 Task: Create a due date automation trigger when advanced on, 2 working days after a card is due add dates due next week at 11:00 AM.
Action: Mouse moved to (883, 271)
Screenshot: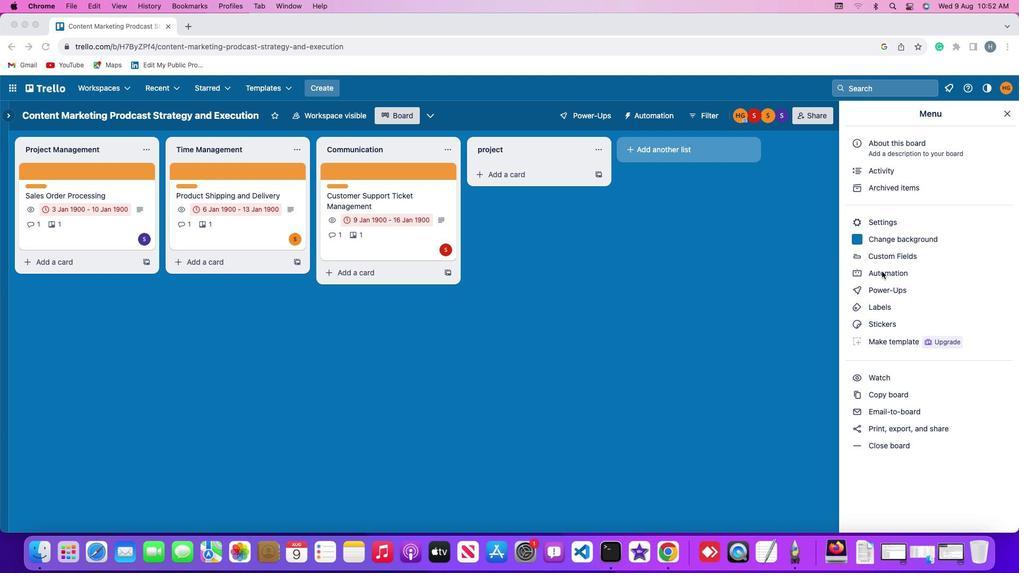 
Action: Mouse pressed left at (883, 271)
Screenshot: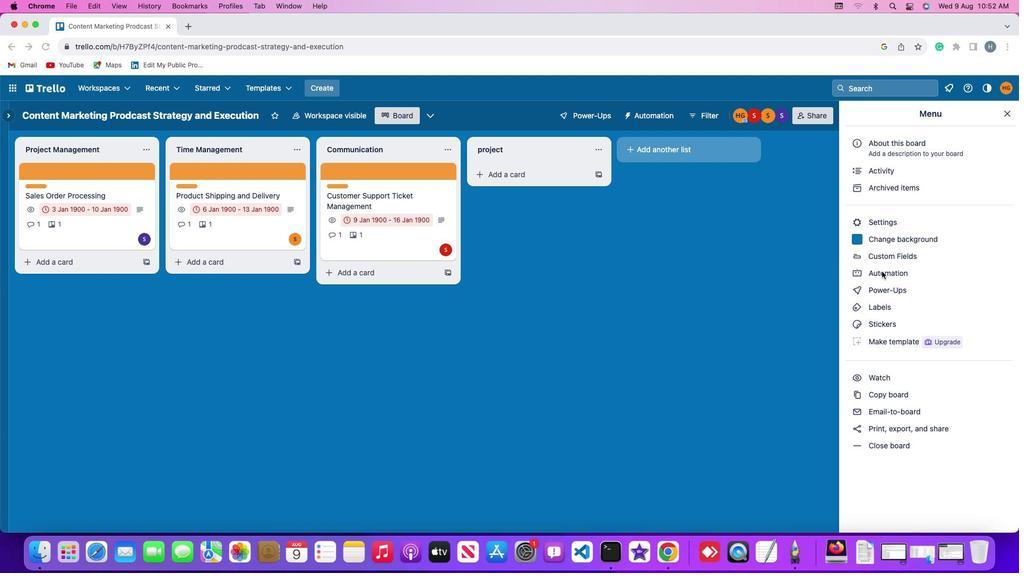 
Action: Mouse pressed left at (883, 271)
Screenshot: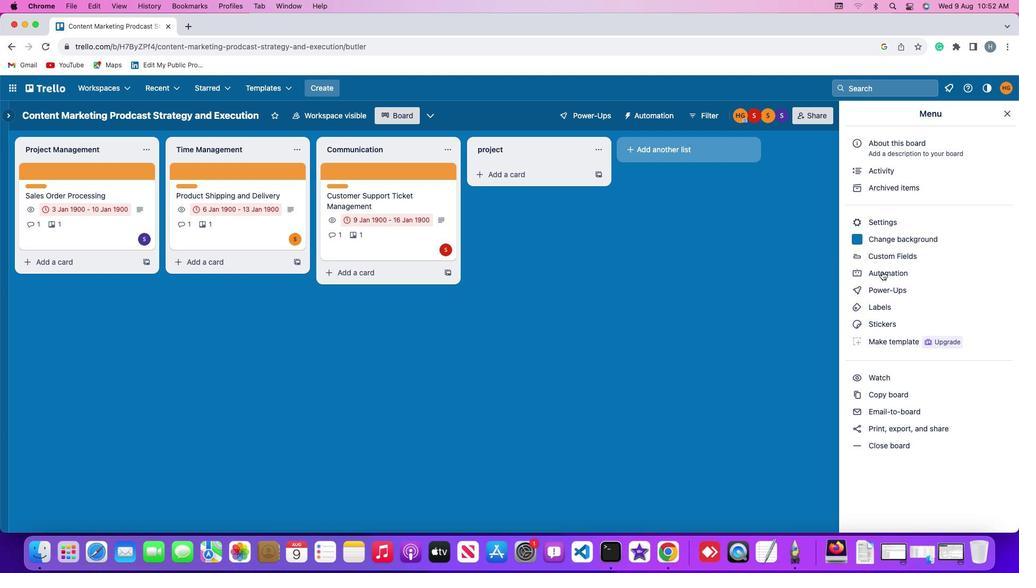 
Action: Mouse moved to (62, 256)
Screenshot: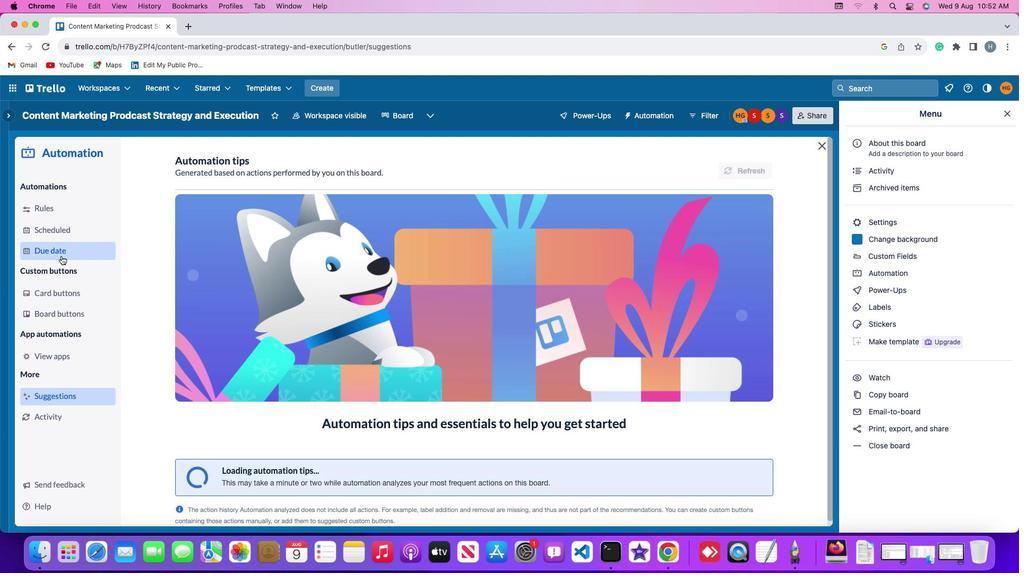 
Action: Mouse pressed left at (62, 256)
Screenshot: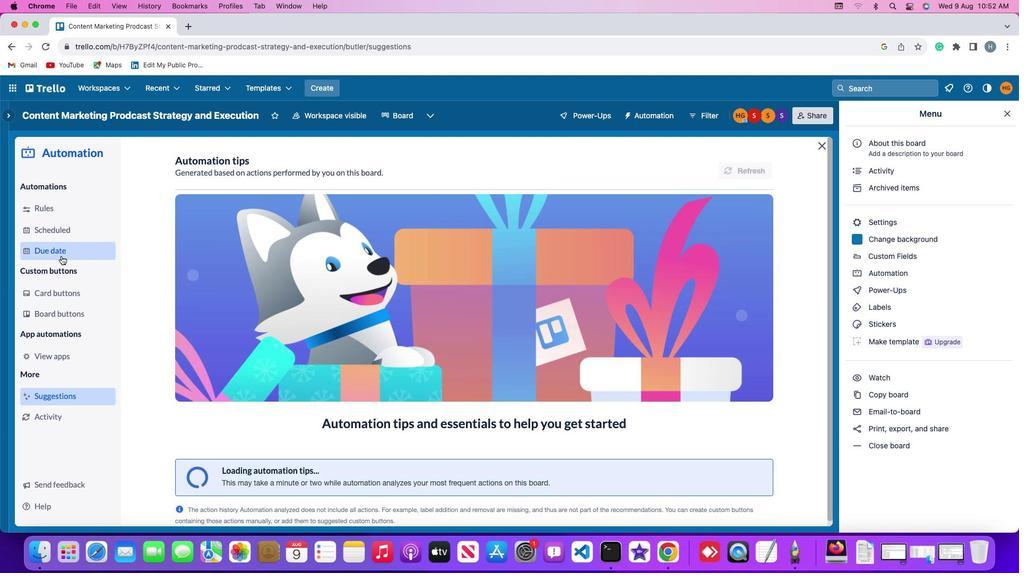 
Action: Mouse moved to (722, 166)
Screenshot: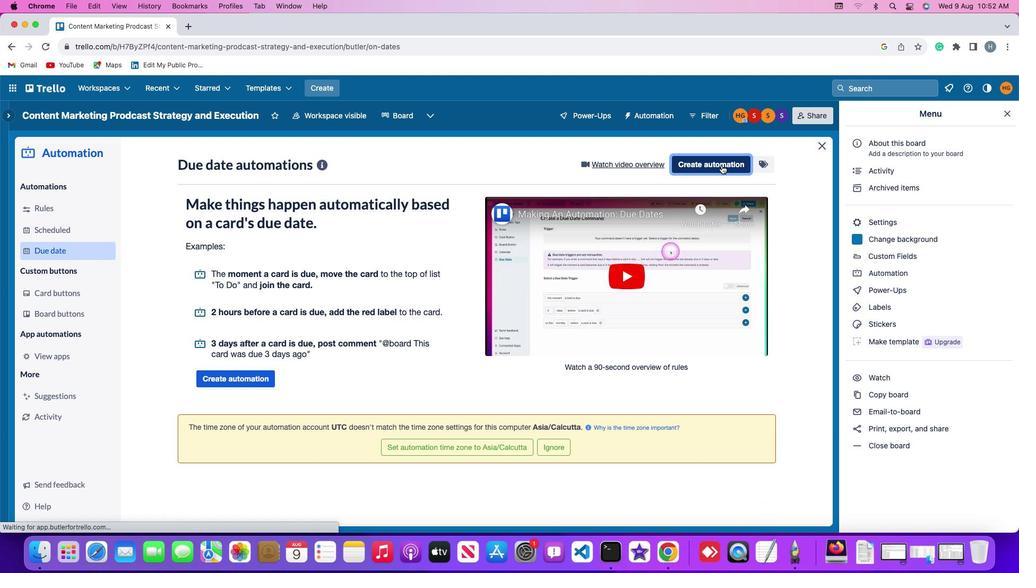 
Action: Mouse pressed left at (722, 166)
Screenshot: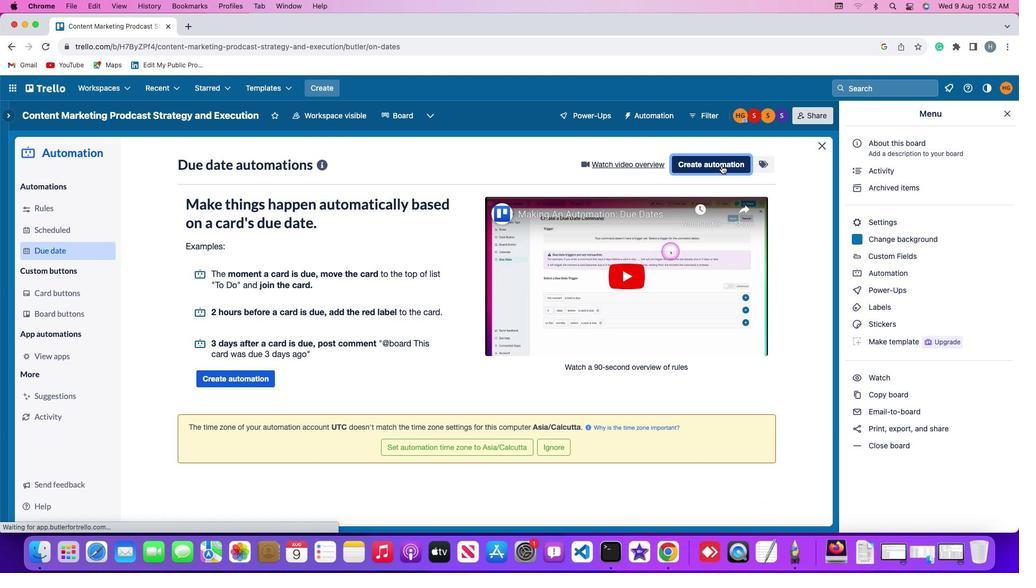 
Action: Mouse moved to (311, 266)
Screenshot: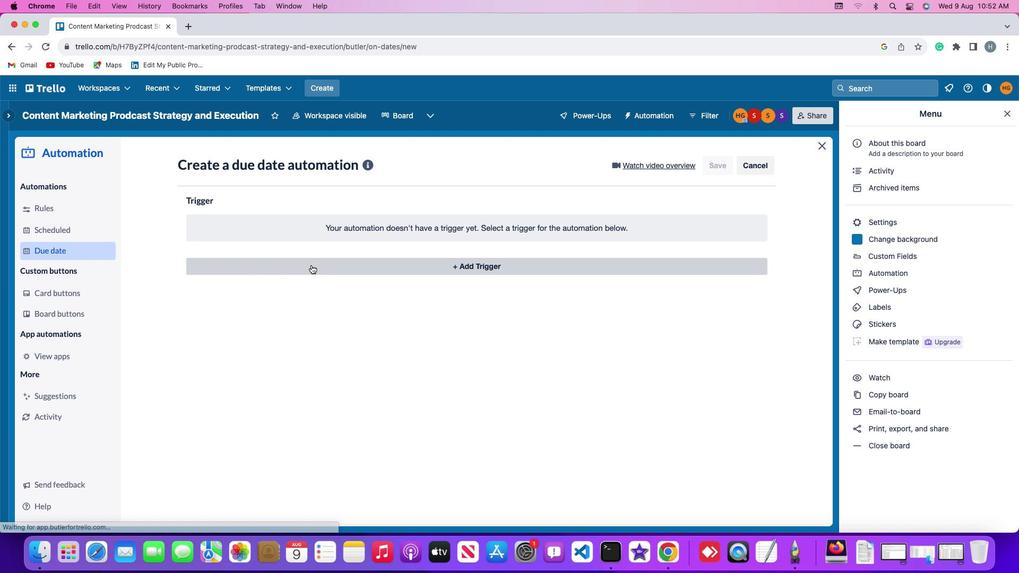 
Action: Mouse pressed left at (311, 266)
Screenshot: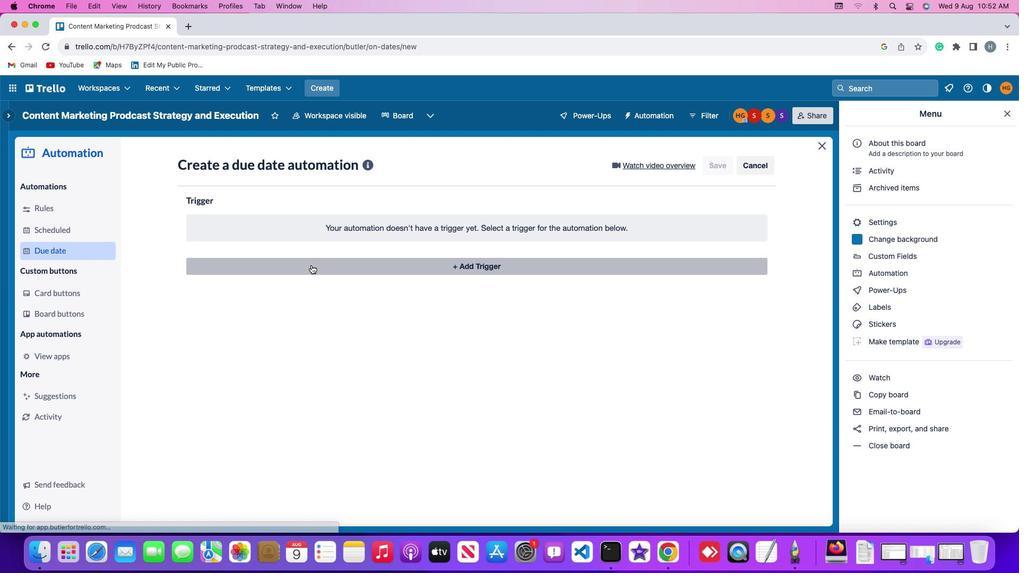 
Action: Mouse moved to (206, 431)
Screenshot: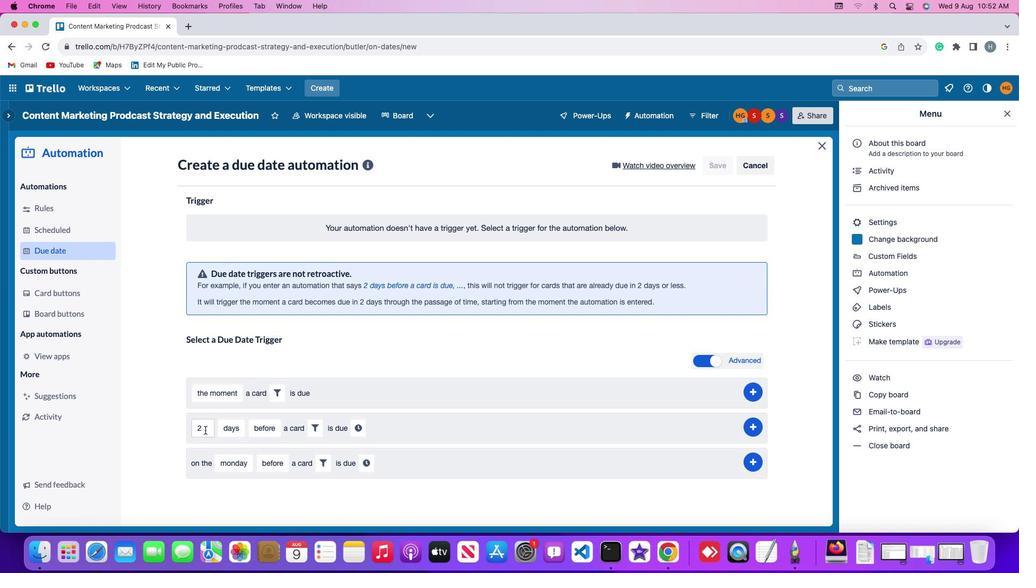
Action: Mouse pressed left at (206, 431)
Screenshot: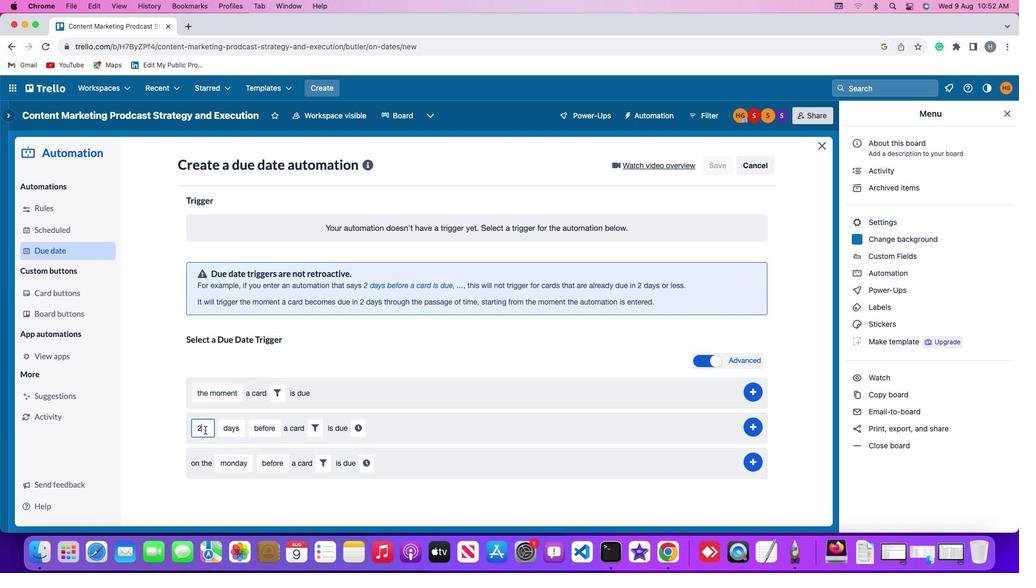 
Action: Mouse moved to (205, 429)
Screenshot: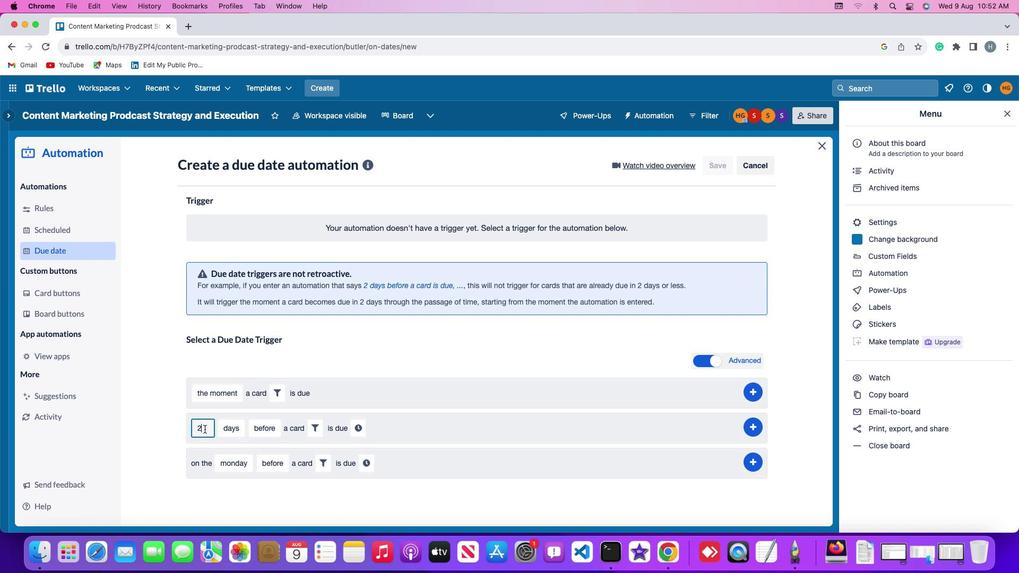 
Action: Key pressed Key.backspace'2'
Screenshot: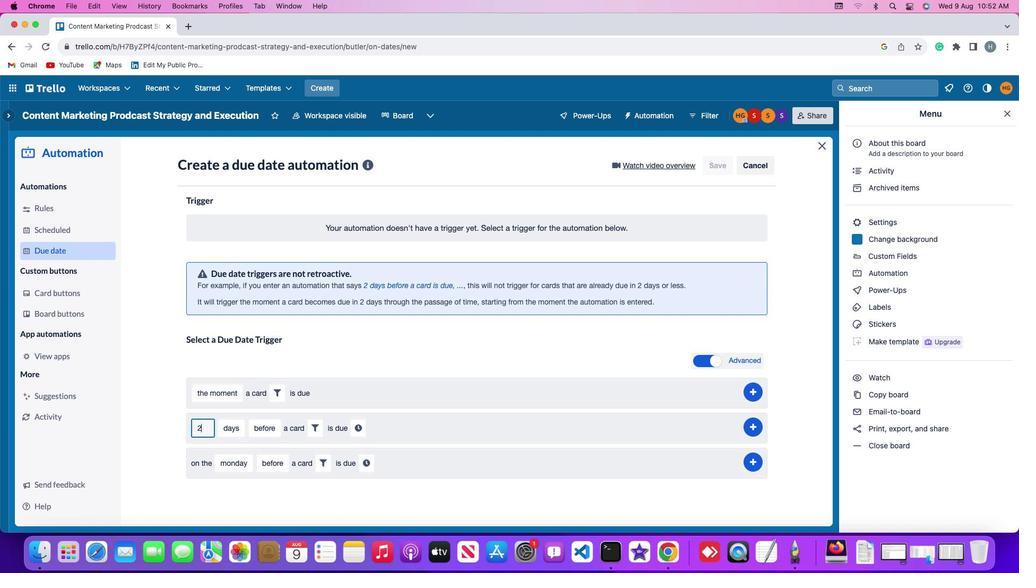 
Action: Mouse moved to (226, 431)
Screenshot: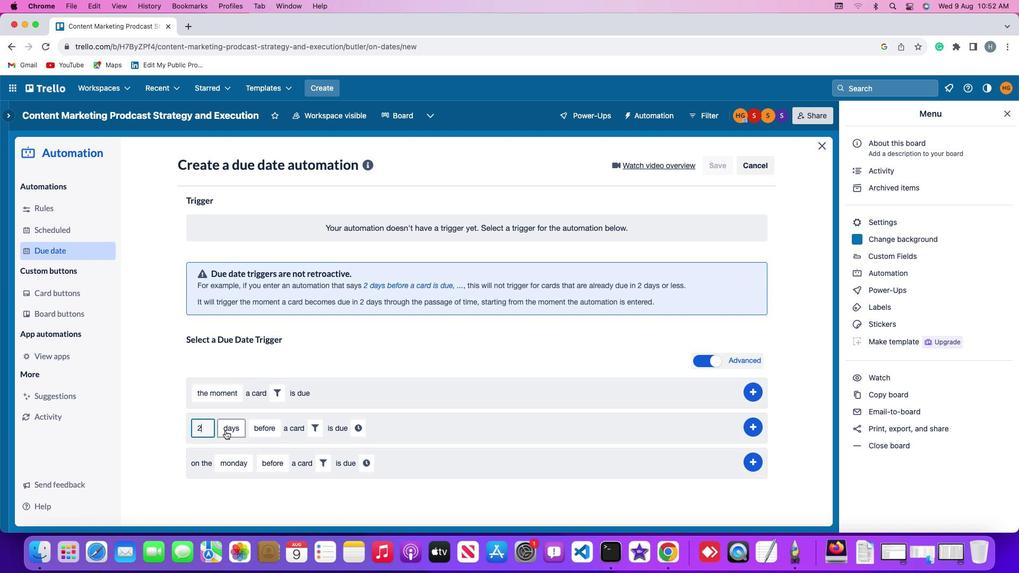 
Action: Mouse pressed left at (226, 431)
Screenshot: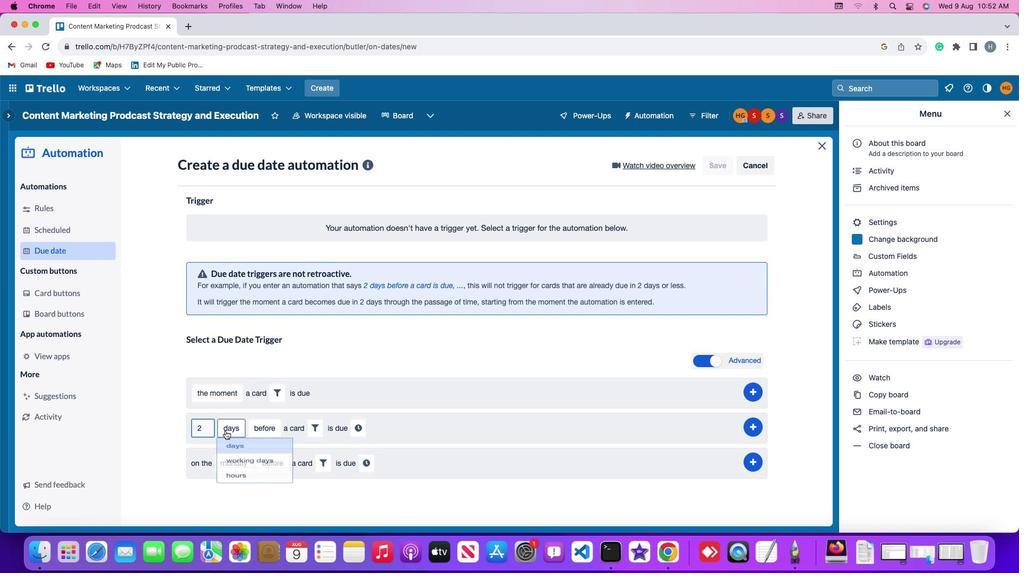 
Action: Mouse moved to (232, 470)
Screenshot: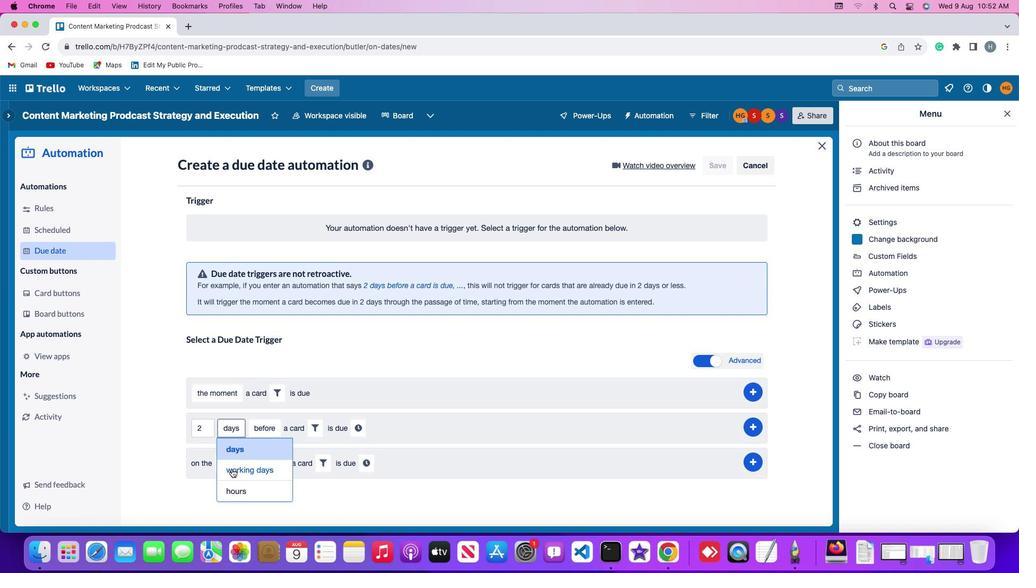 
Action: Mouse pressed left at (232, 470)
Screenshot: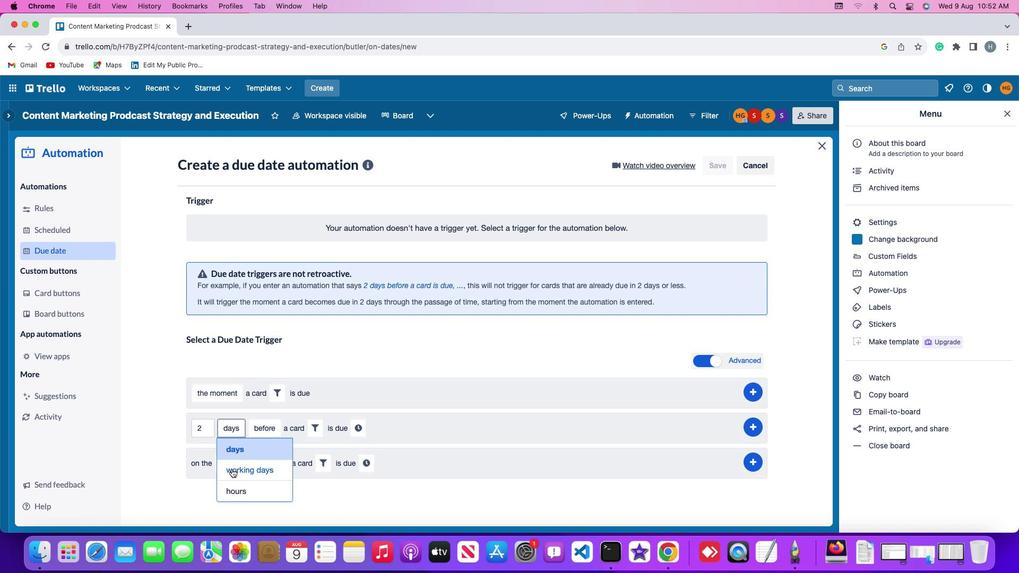 
Action: Mouse moved to (293, 433)
Screenshot: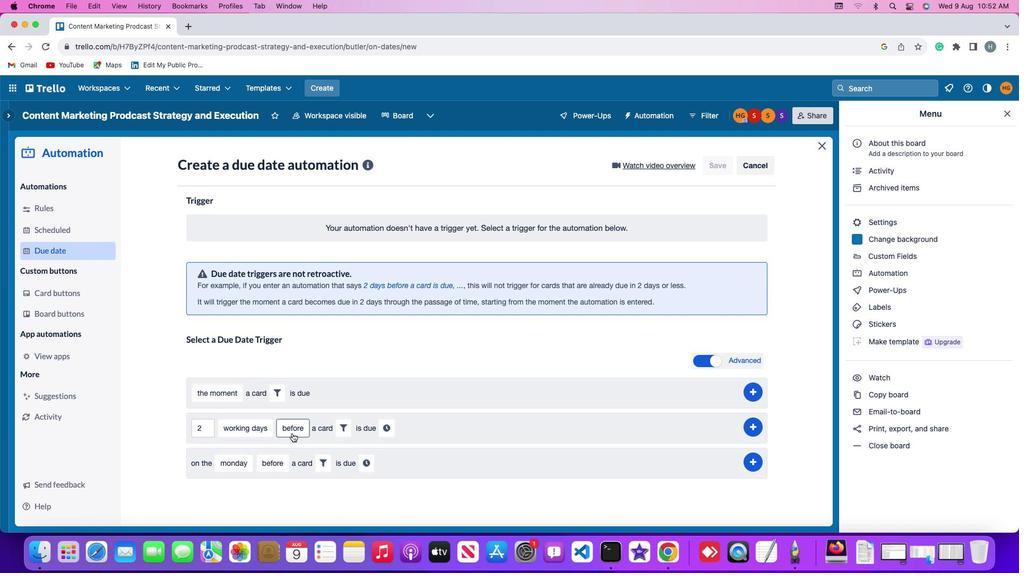
Action: Mouse pressed left at (293, 433)
Screenshot: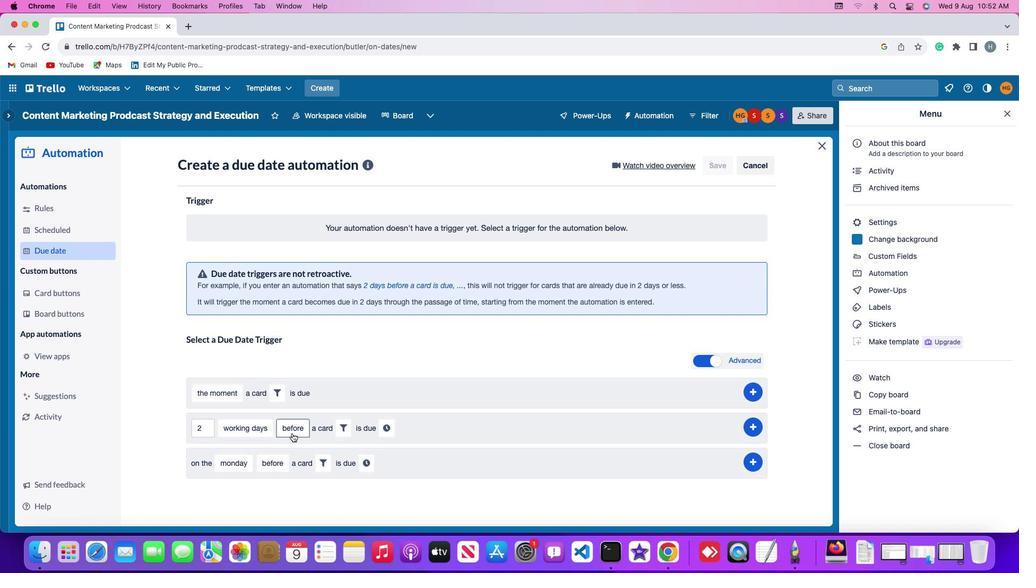
Action: Mouse moved to (296, 471)
Screenshot: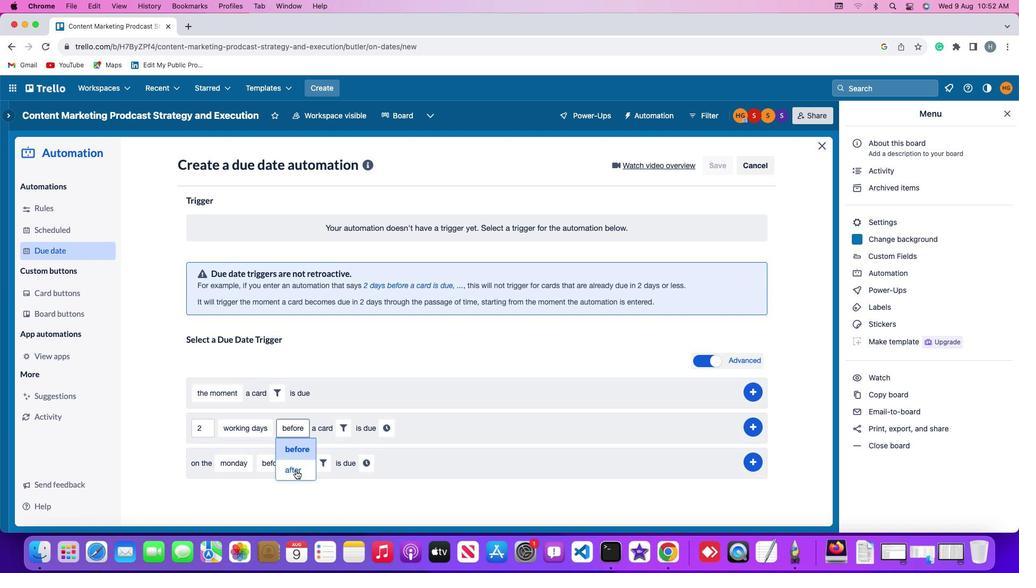 
Action: Mouse pressed left at (296, 471)
Screenshot: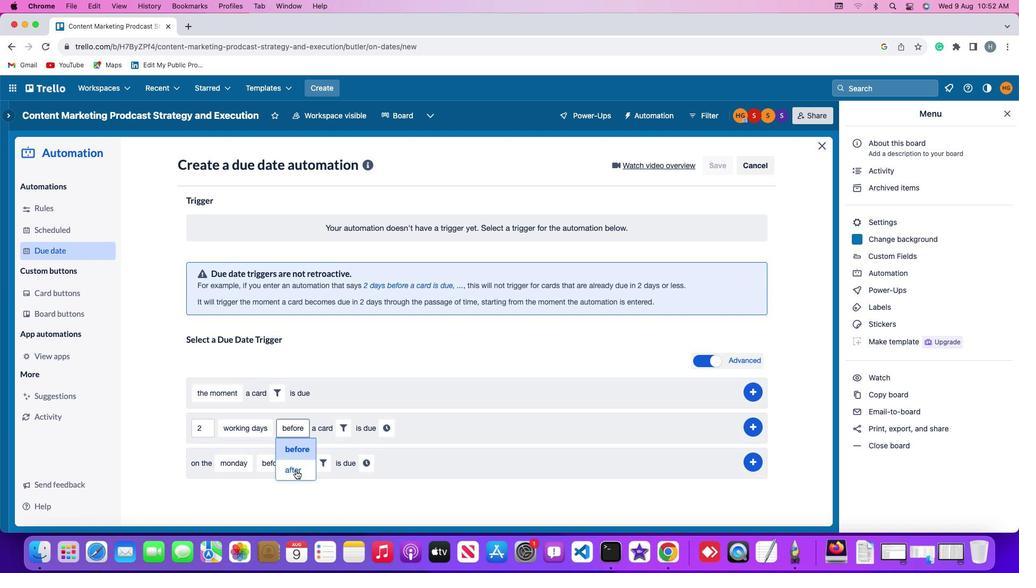 
Action: Mouse moved to (337, 435)
Screenshot: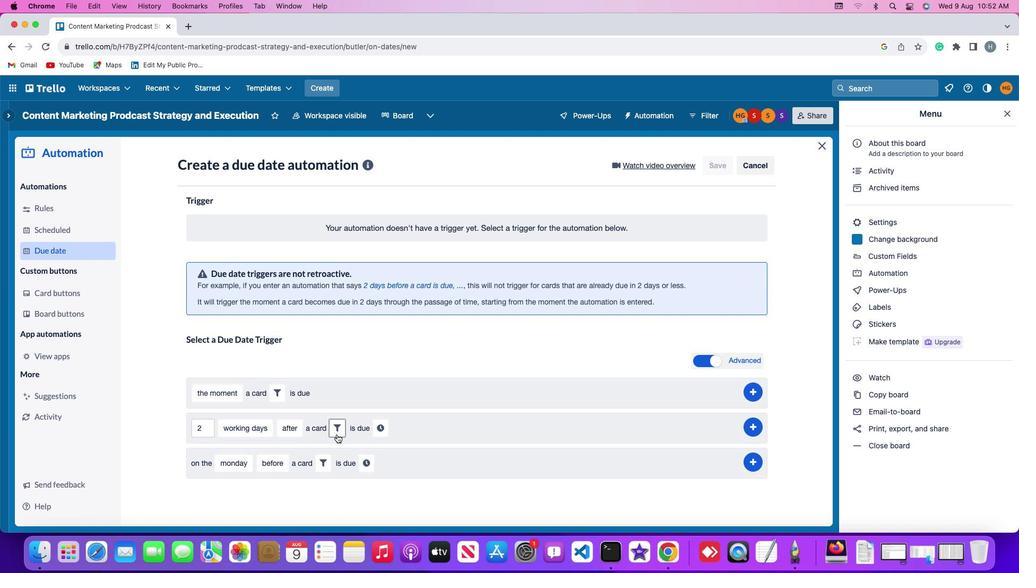 
Action: Mouse pressed left at (337, 435)
Screenshot: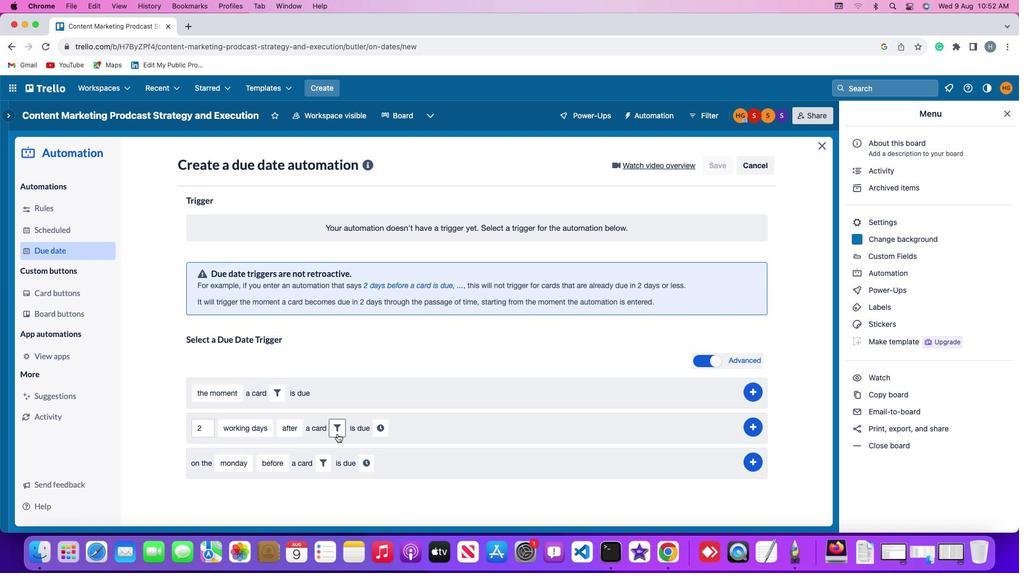 
Action: Mouse moved to (390, 462)
Screenshot: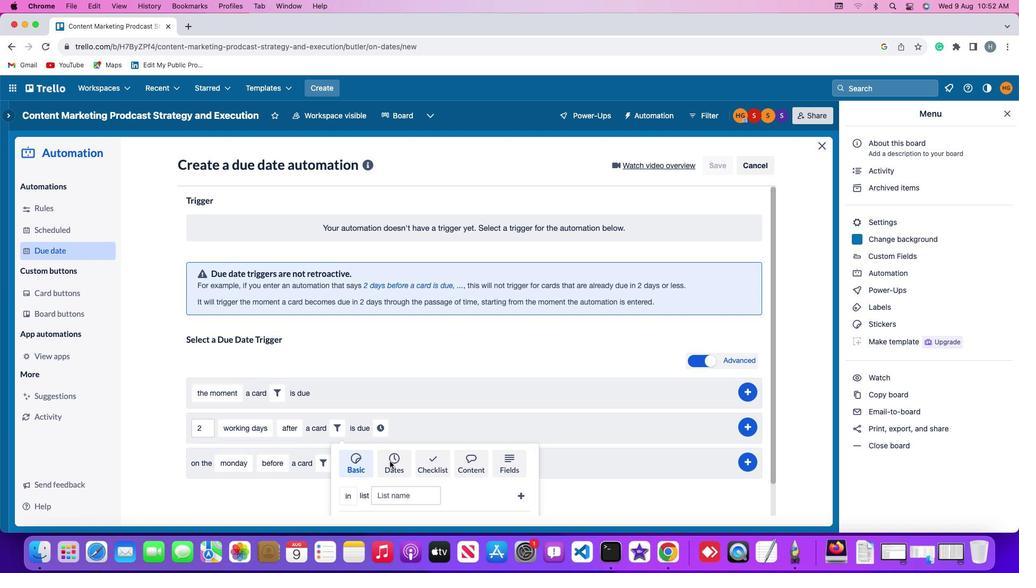 
Action: Mouse pressed left at (390, 462)
Screenshot: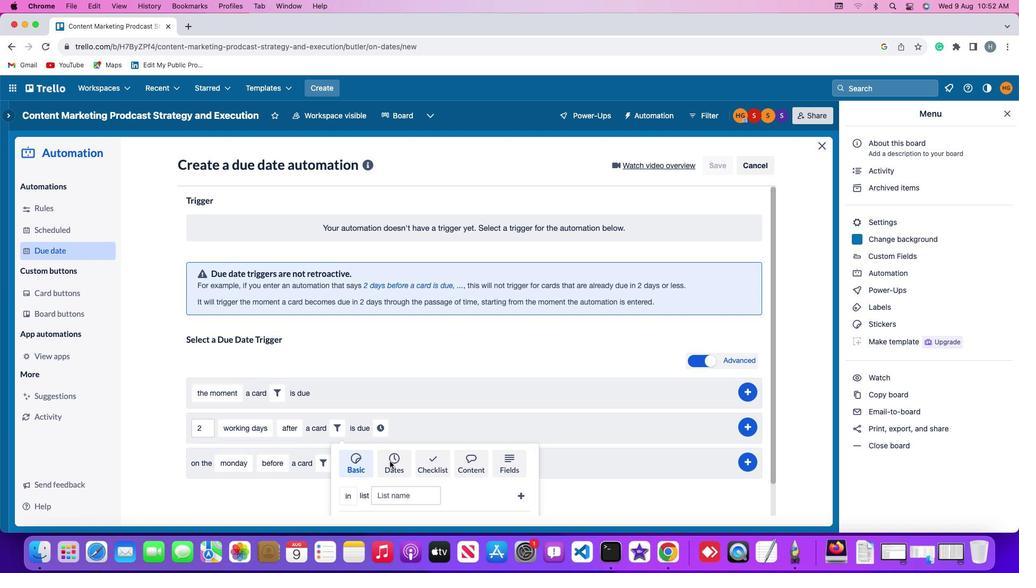 
Action: Mouse moved to (306, 491)
Screenshot: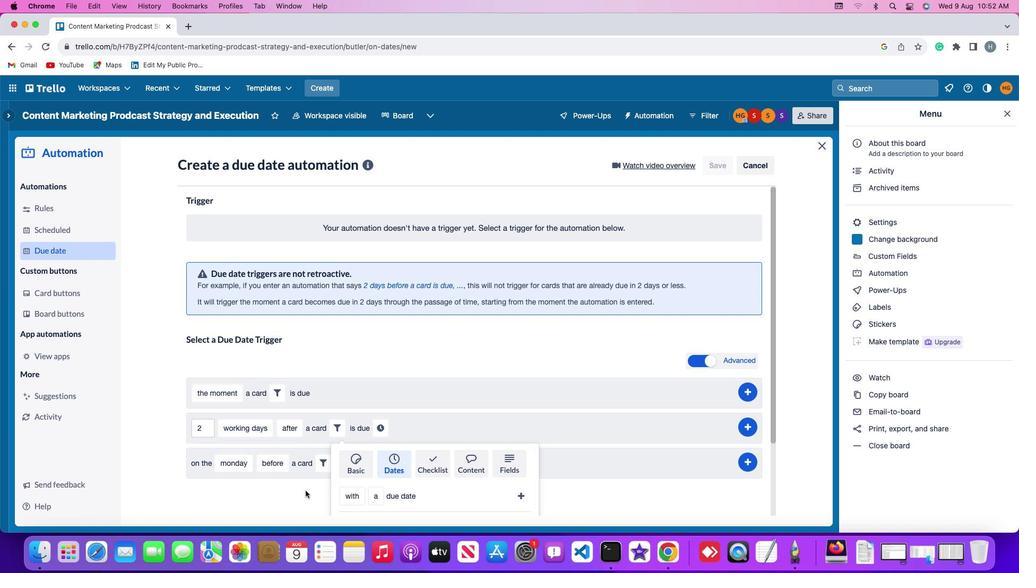 
Action: Mouse scrolled (306, 491) with delta (0, 0)
Screenshot: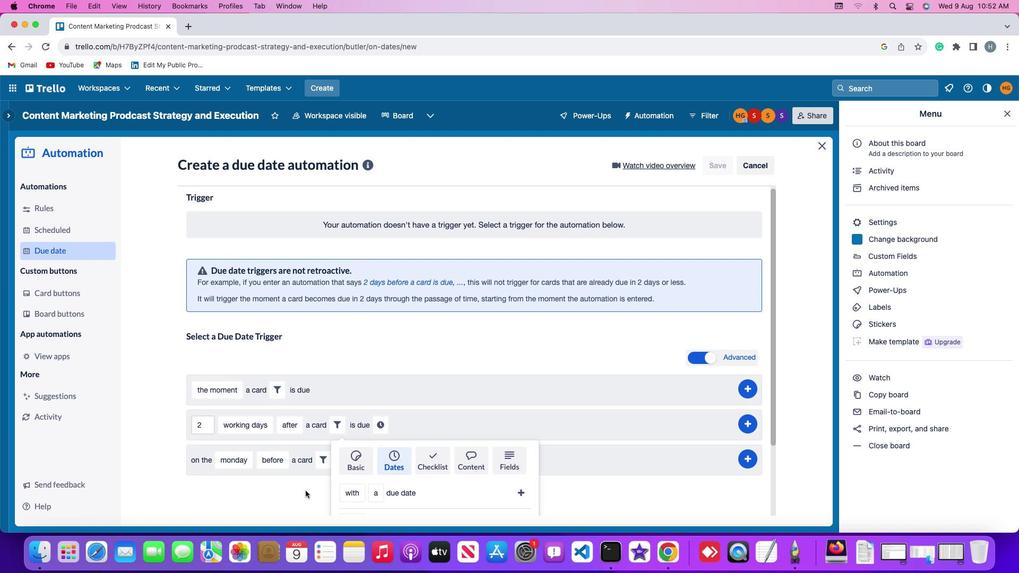 
Action: Mouse scrolled (306, 491) with delta (0, 0)
Screenshot: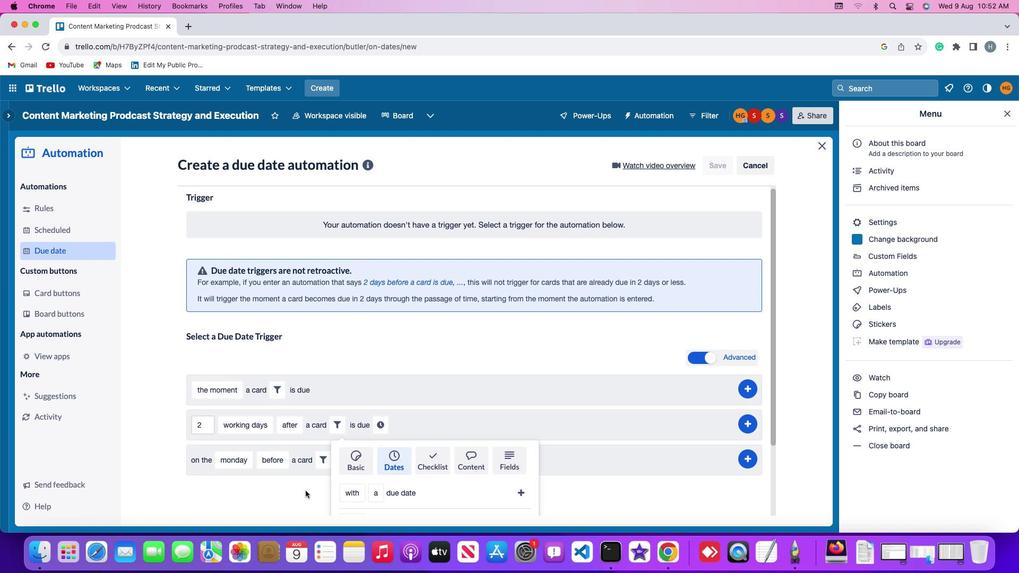 
Action: Mouse scrolled (306, 491) with delta (0, 0)
Screenshot: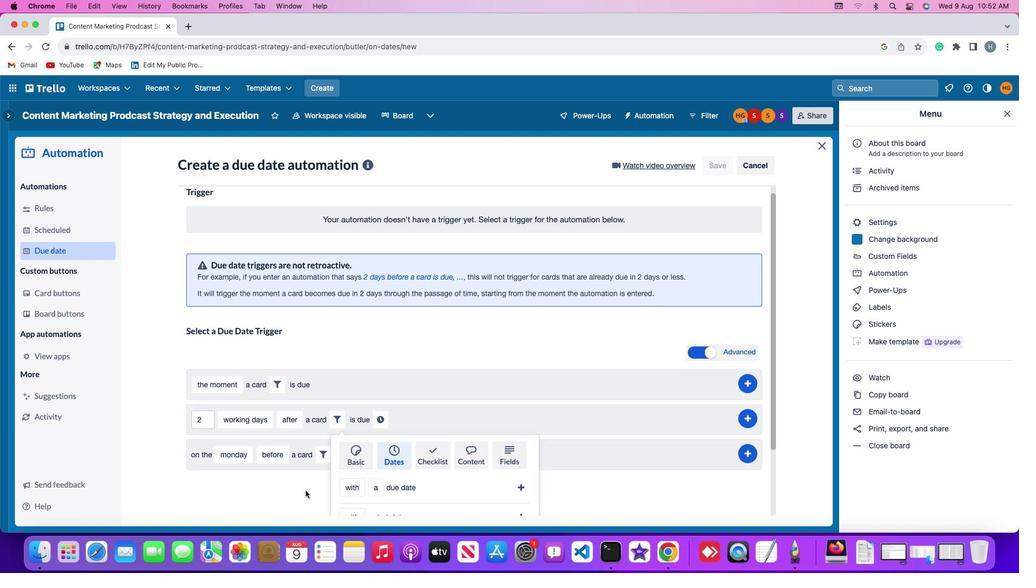 
Action: Mouse scrolled (306, 491) with delta (0, -1)
Screenshot: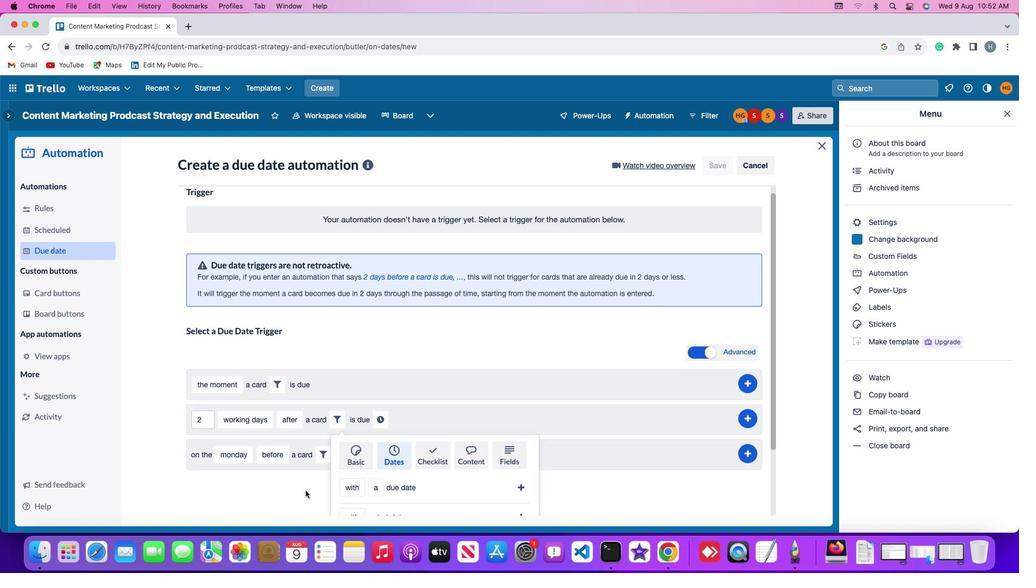 
Action: Mouse scrolled (306, 491) with delta (0, -2)
Screenshot: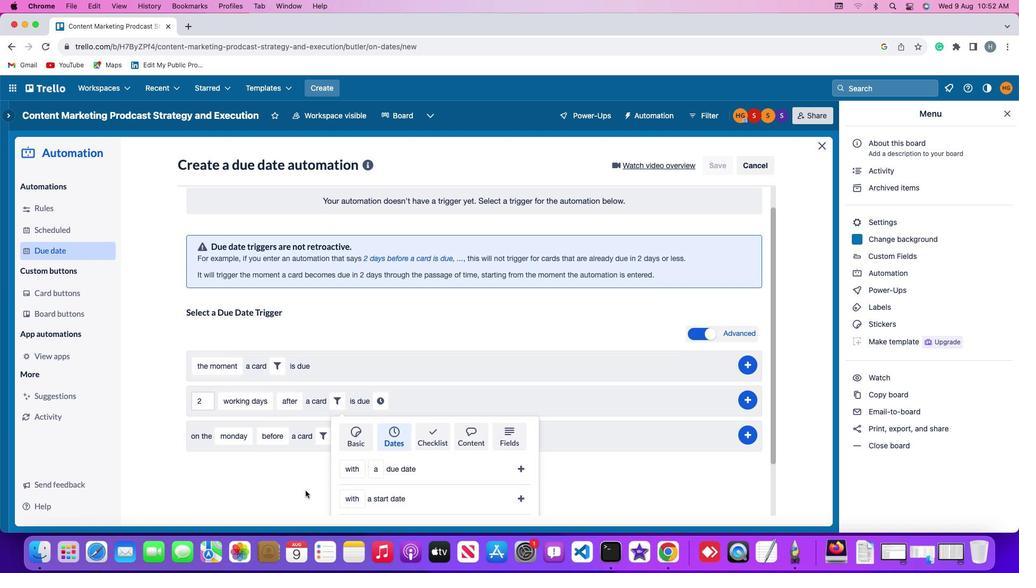 
Action: Mouse moved to (305, 491)
Screenshot: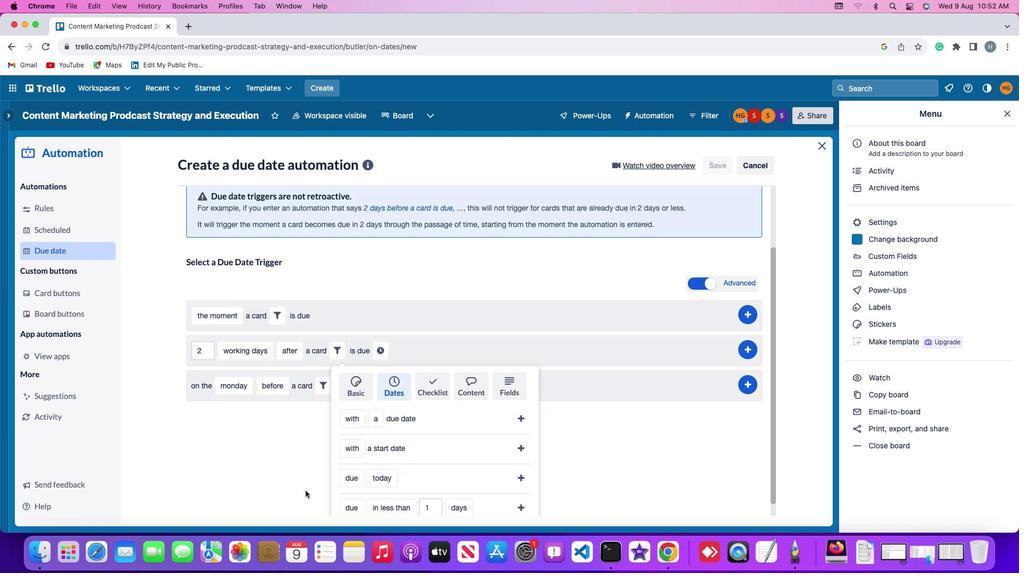 
Action: Mouse scrolled (305, 491) with delta (0, 0)
Screenshot: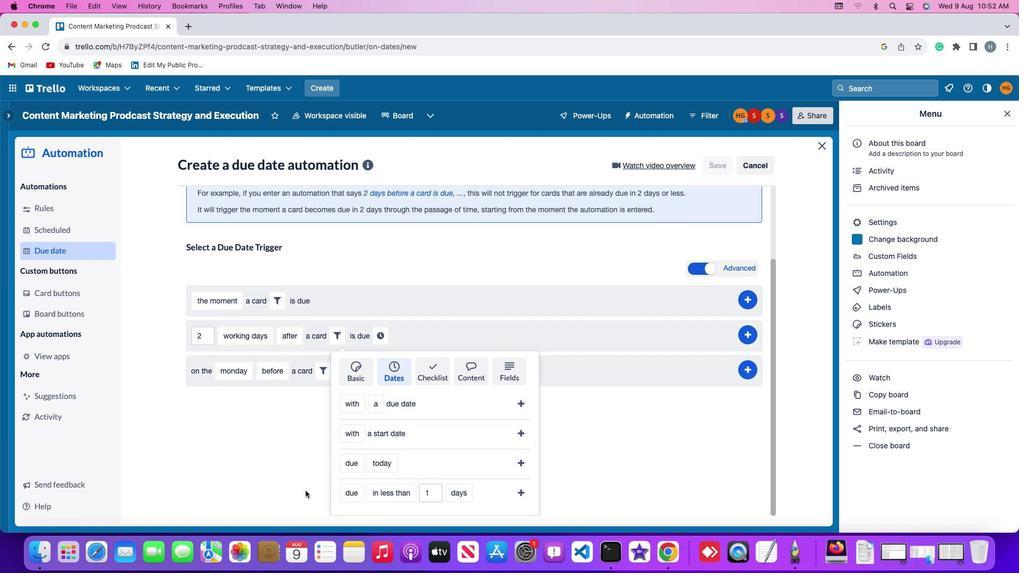 
Action: Mouse scrolled (305, 491) with delta (0, 0)
Screenshot: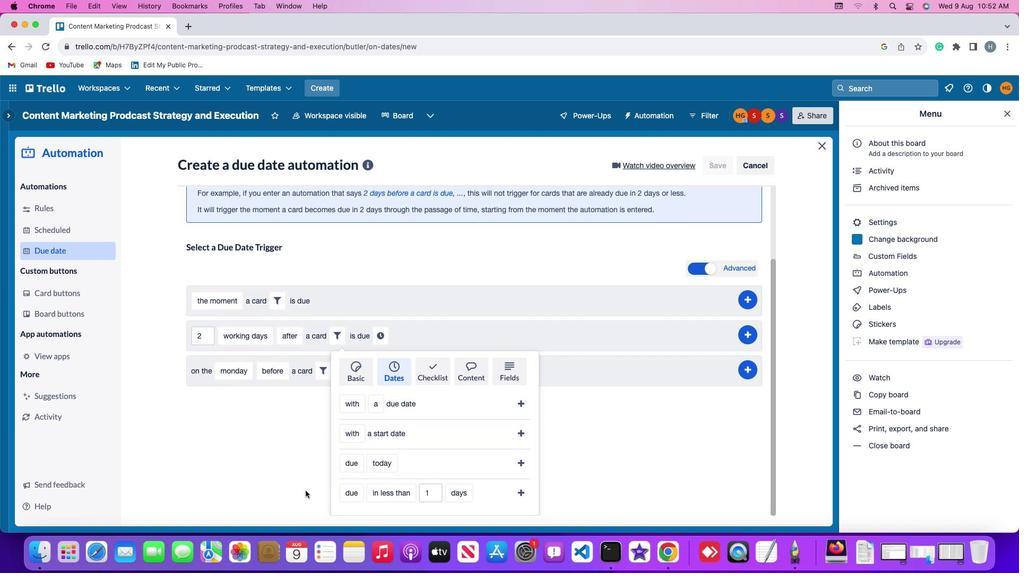 
Action: Mouse scrolled (305, 491) with delta (0, 0)
Screenshot: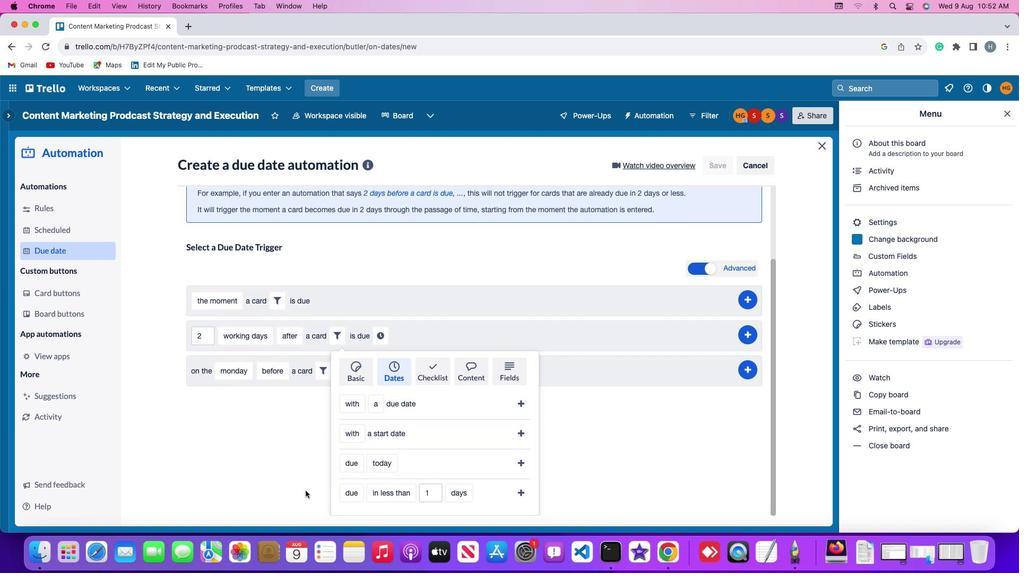 
Action: Mouse moved to (346, 466)
Screenshot: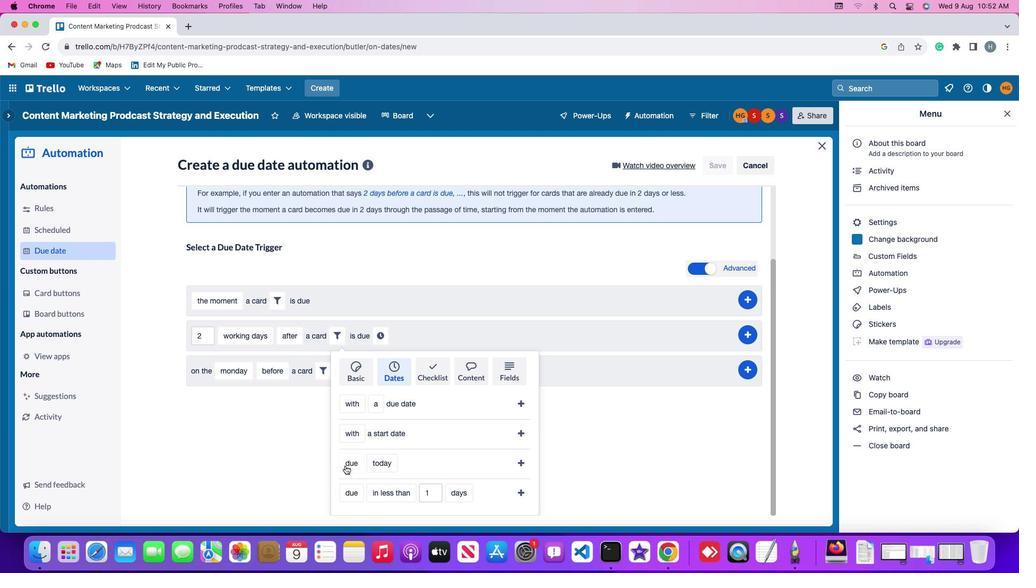 
Action: Mouse pressed left at (346, 466)
Screenshot: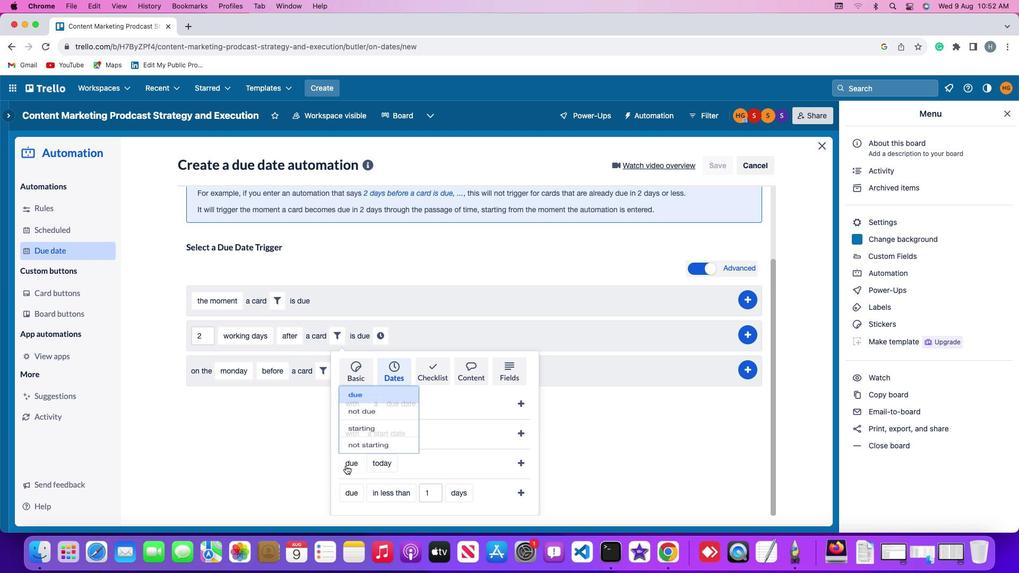 
Action: Mouse moved to (384, 381)
Screenshot: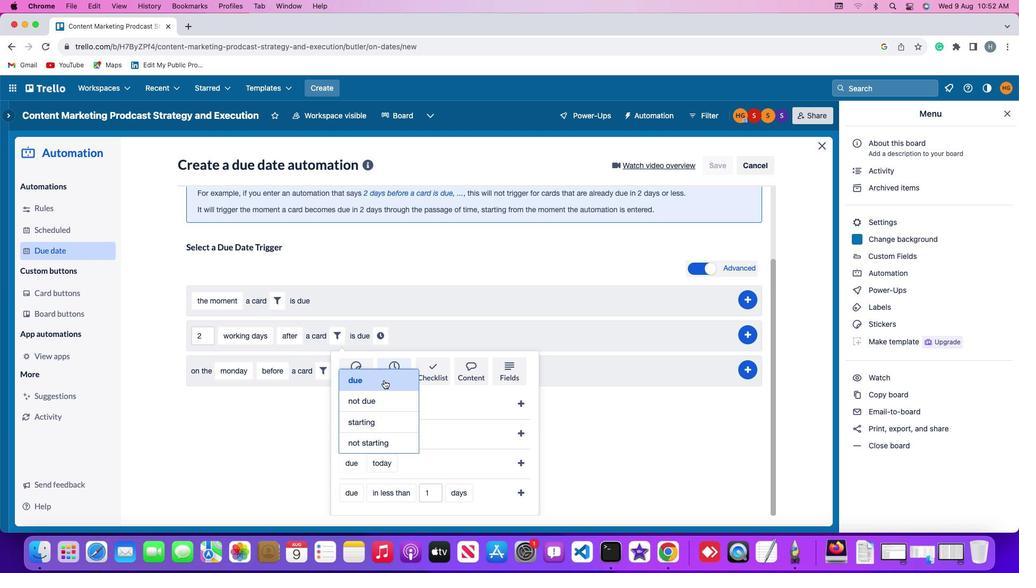 
Action: Mouse pressed left at (384, 381)
Screenshot: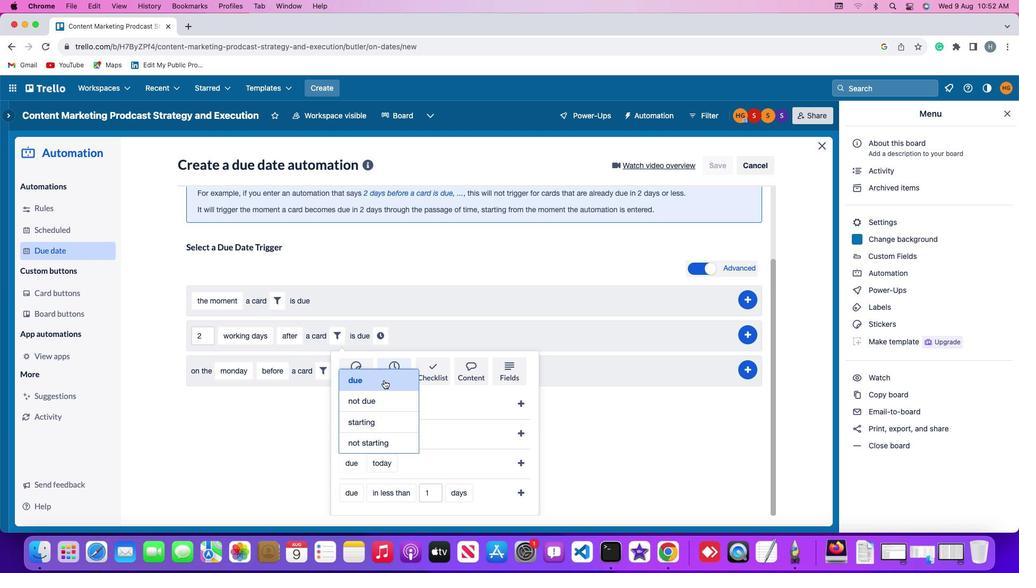 
Action: Mouse moved to (388, 467)
Screenshot: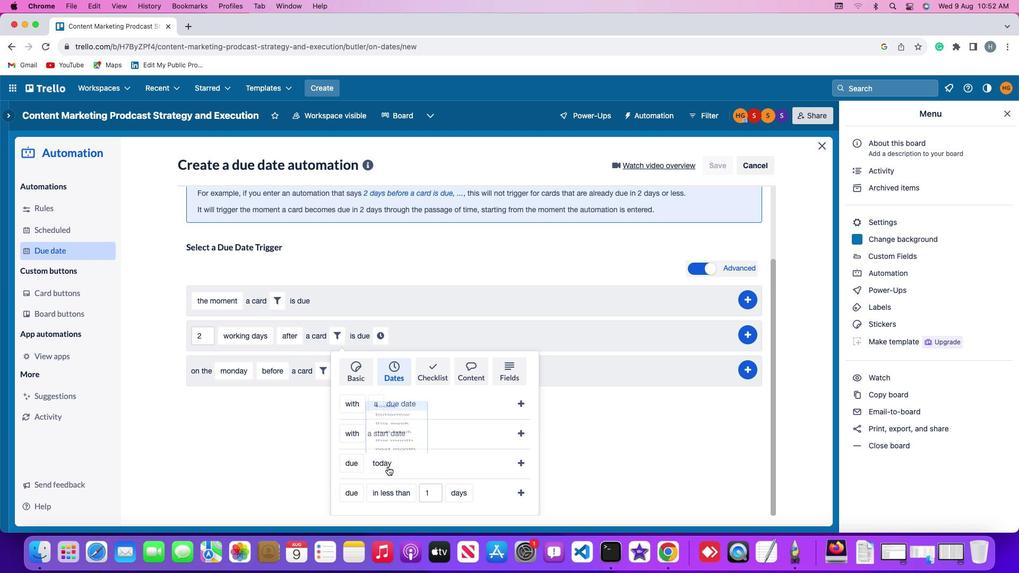 
Action: Mouse pressed left at (388, 467)
Screenshot: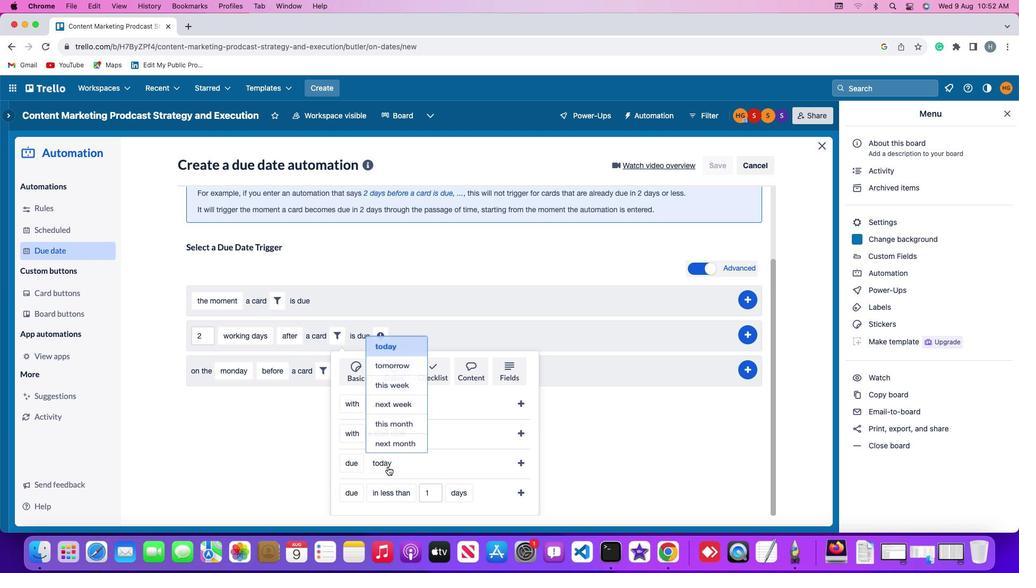 
Action: Mouse moved to (401, 402)
Screenshot: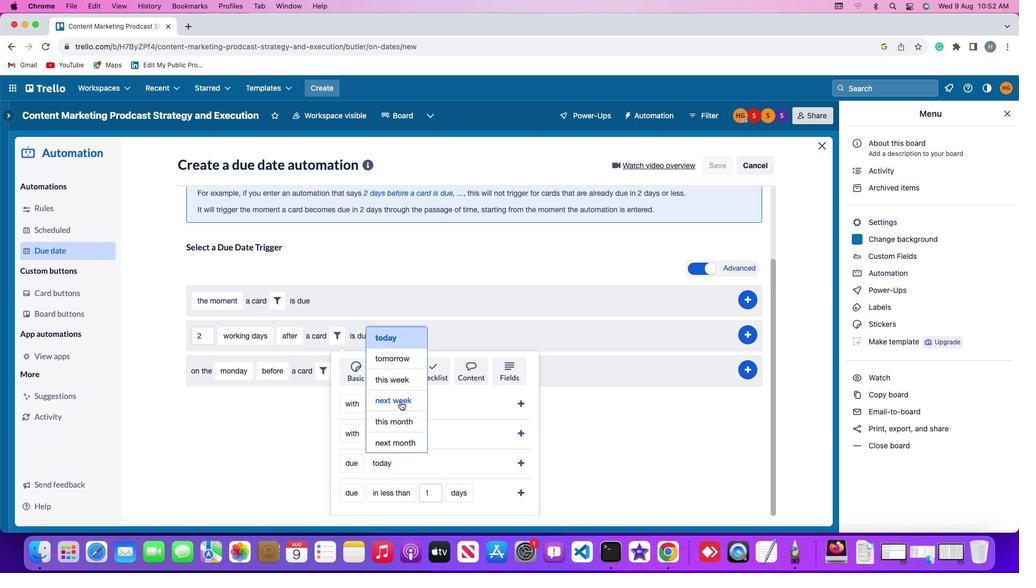 
Action: Mouse pressed left at (401, 402)
Screenshot: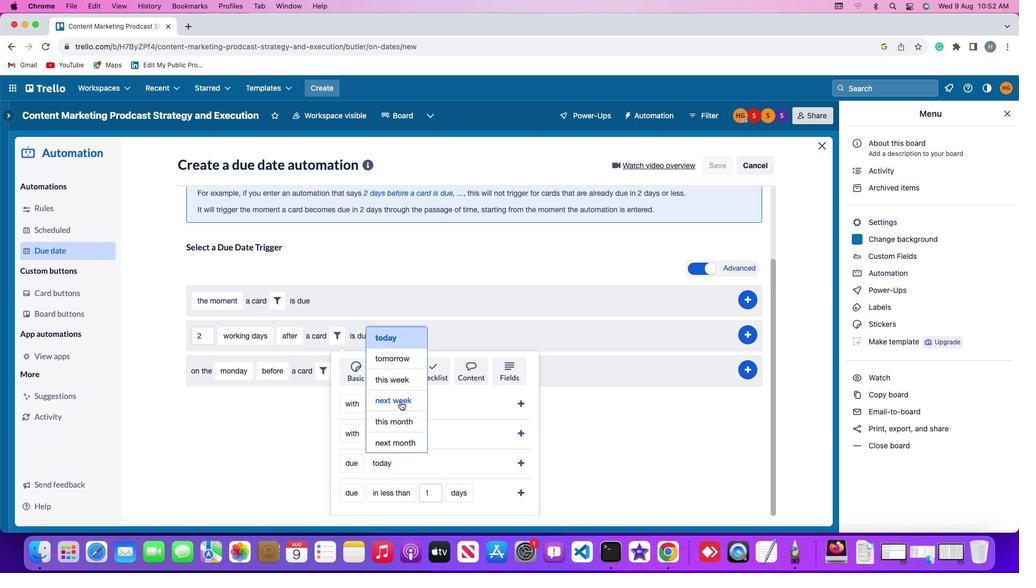 
Action: Mouse moved to (525, 462)
Screenshot: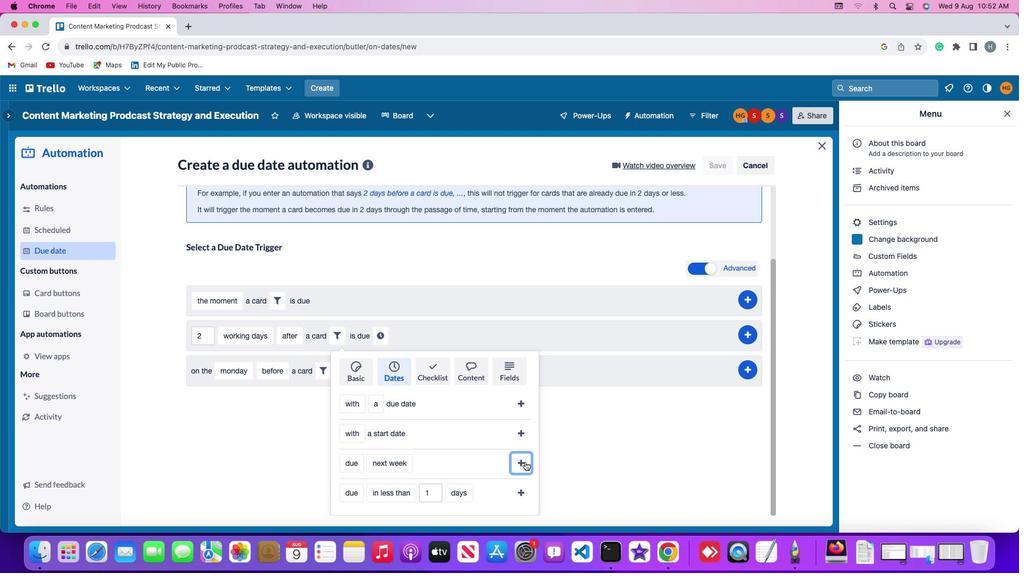 
Action: Mouse pressed left at (525, 462)
Screenshot: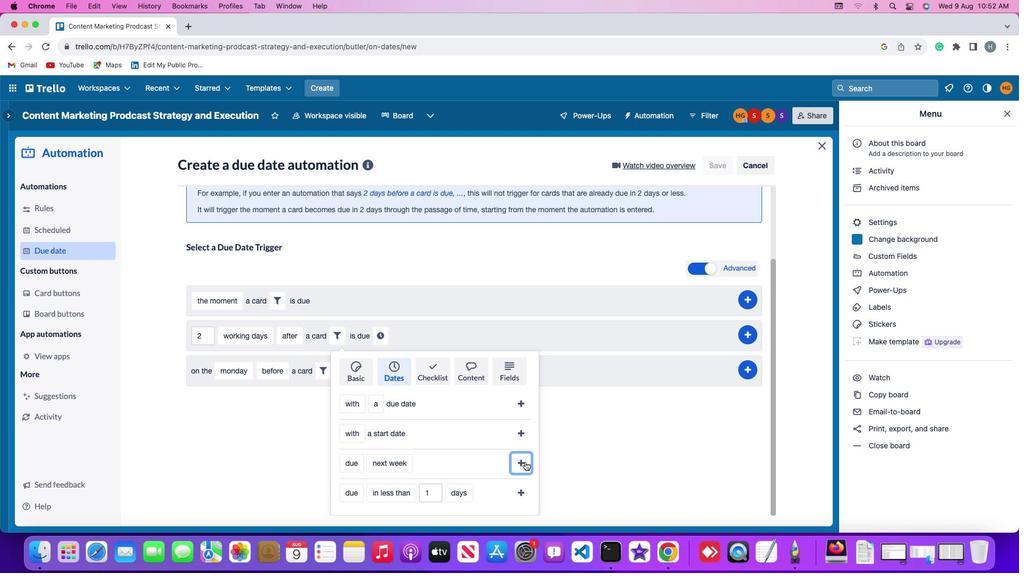 
Action: Mouse moved to (456, 423)
Screenshot: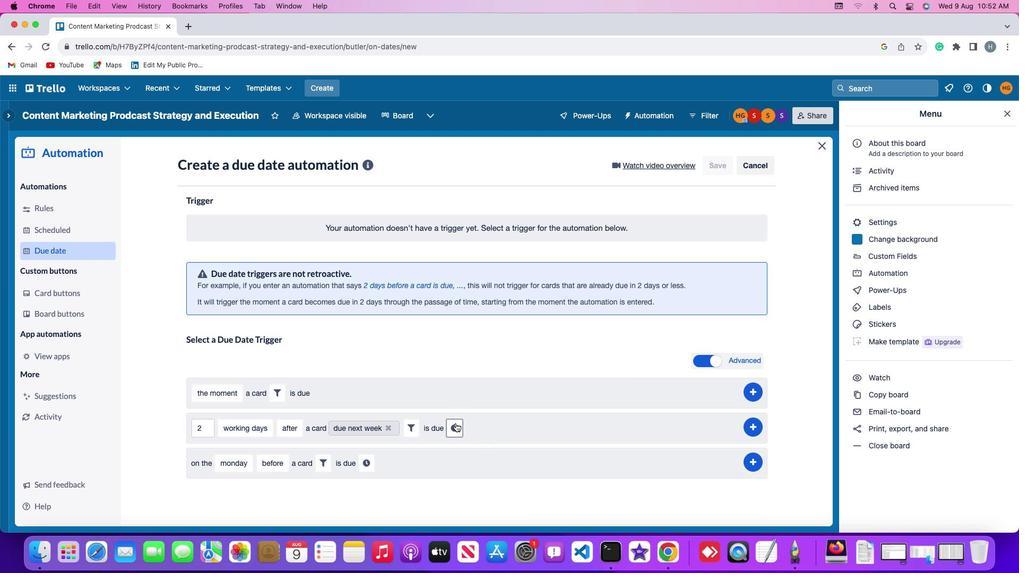 
Action: Mouse pressed left at (456, 423)
Screenshot: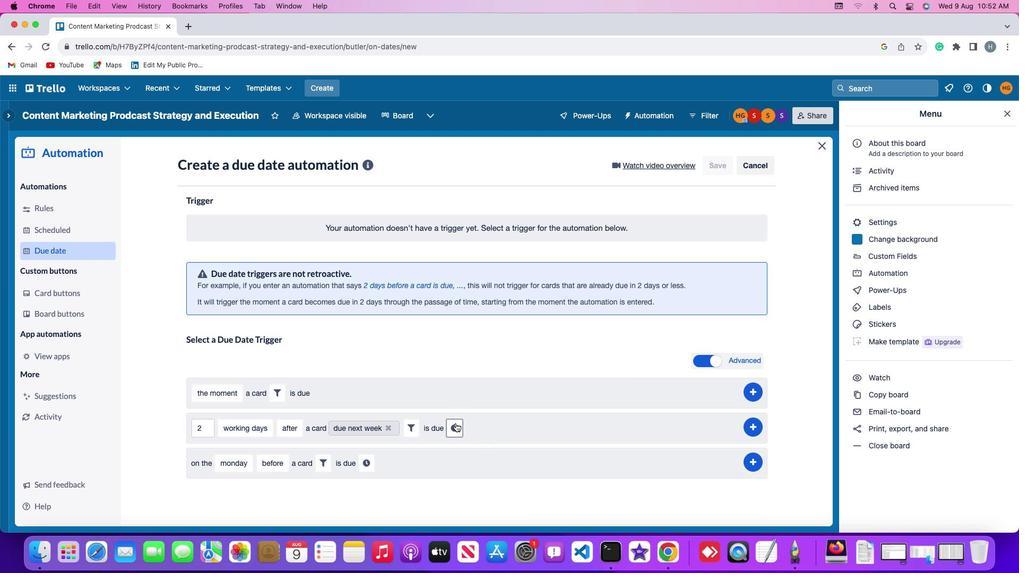
Action: Mouse moved to (475, 428)
Screenshot: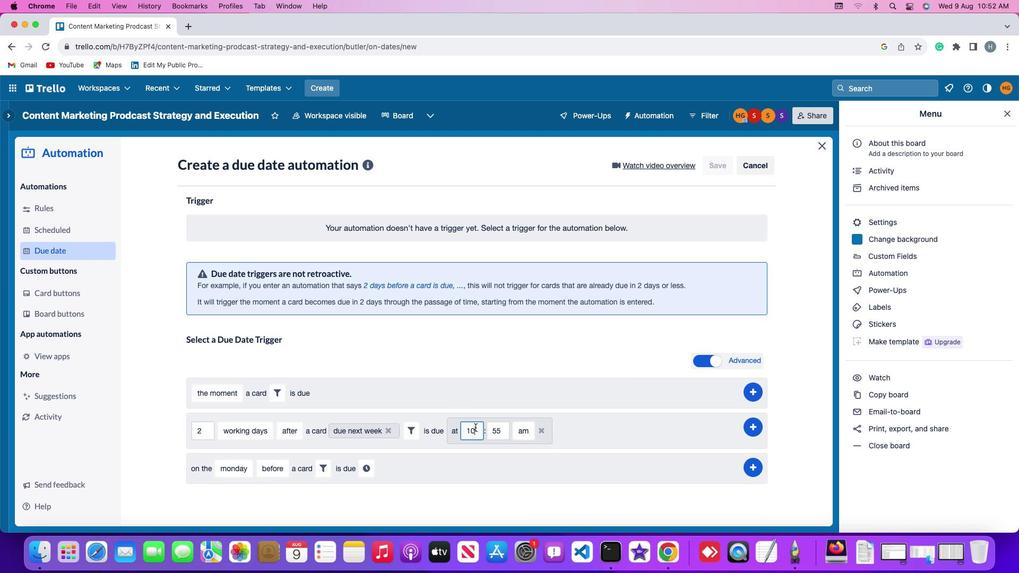 
Action: Mouse pressed left at (475, 428)
Screenshot: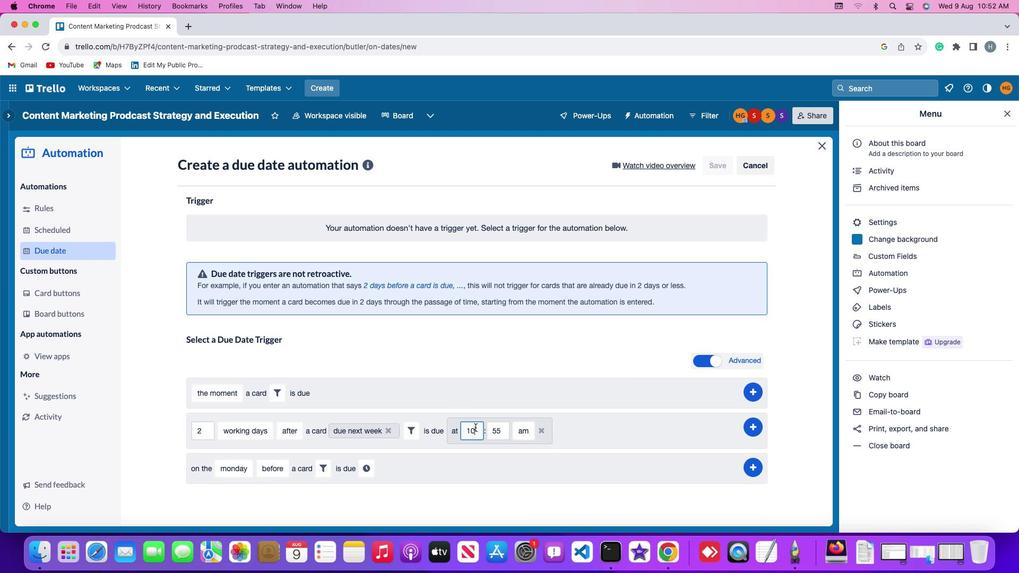 
Action: Mouse moved to (476, 428)
Screenshot: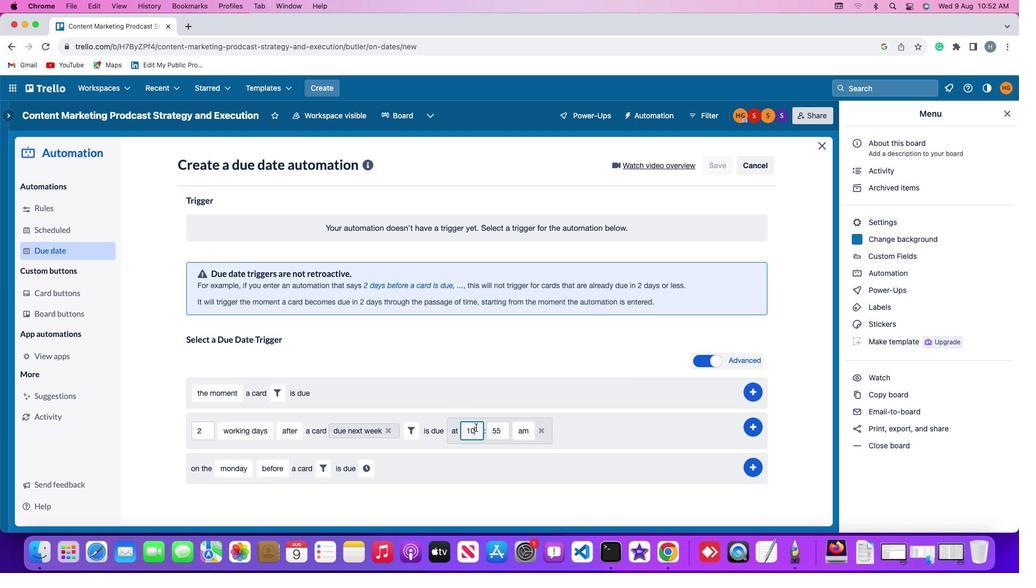 
Action: Key pressed Key.backspaceKey.backspace'1''1'
Screenshot: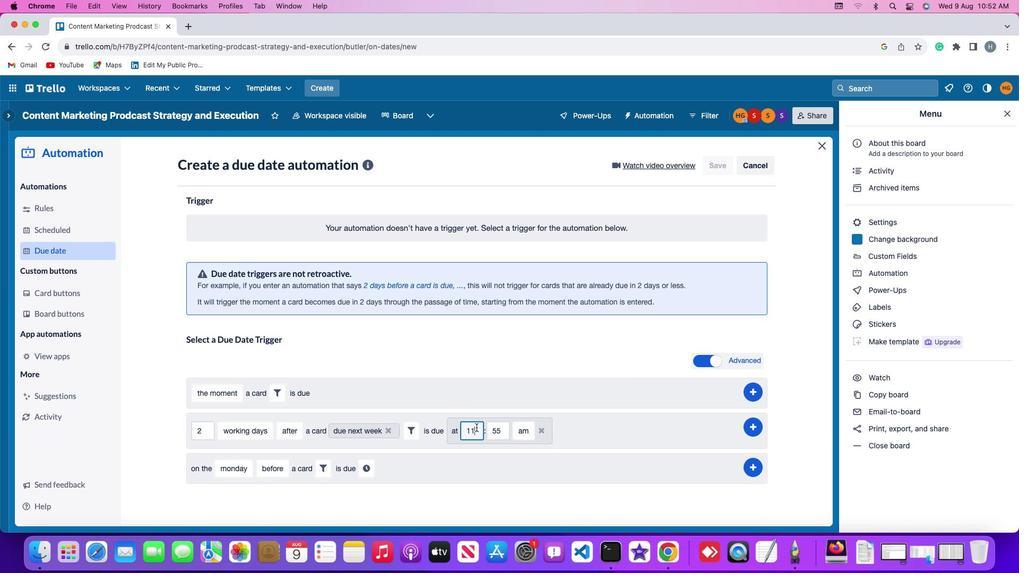 
Action: Mouse moved to (505, 427)
Screenshot: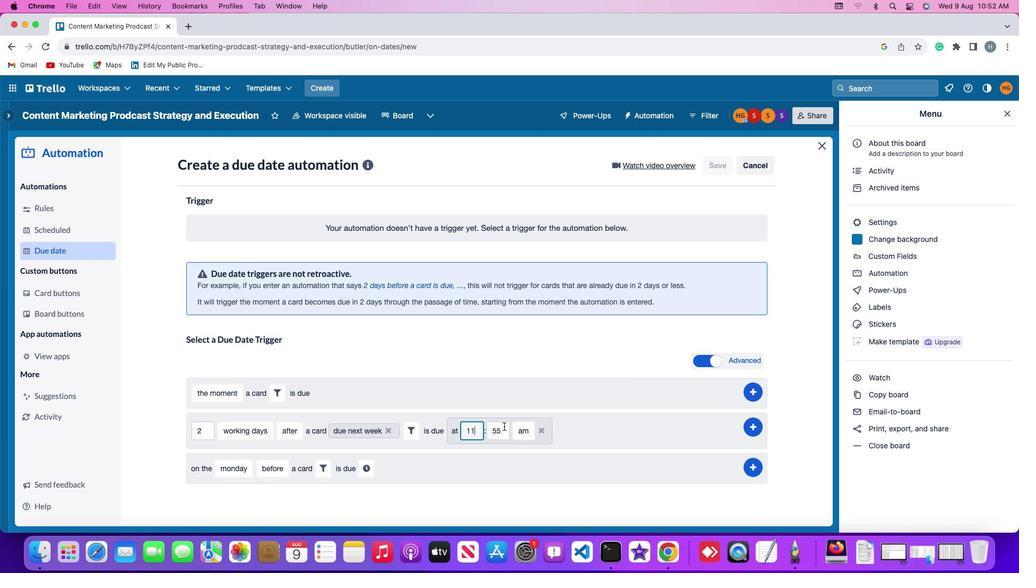 
Action: Mouse pressed left at (505, 427)
Screenshot: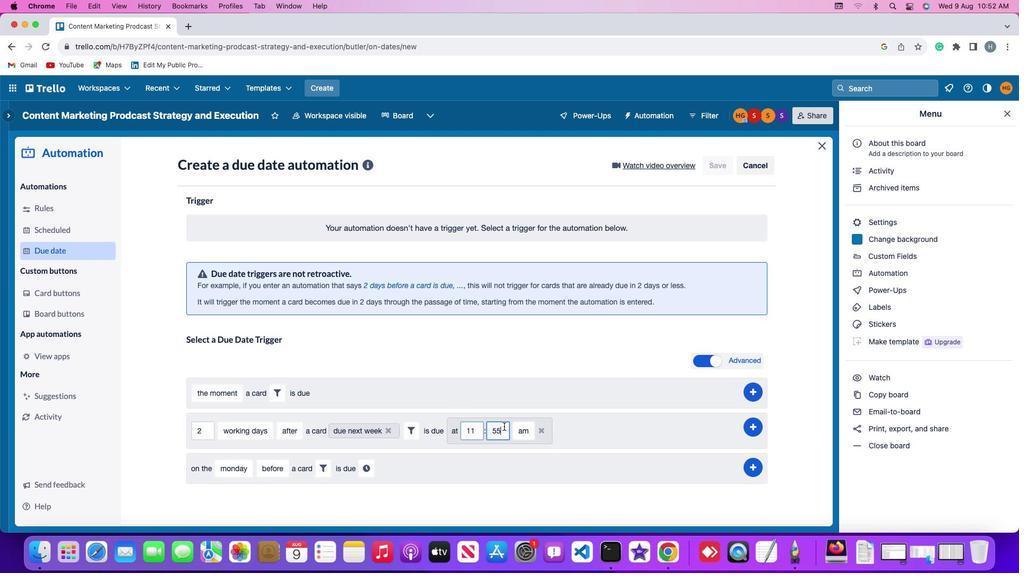 
Action: Key pressed Key.backspaceKey.backspace'0''0'
Screenshot: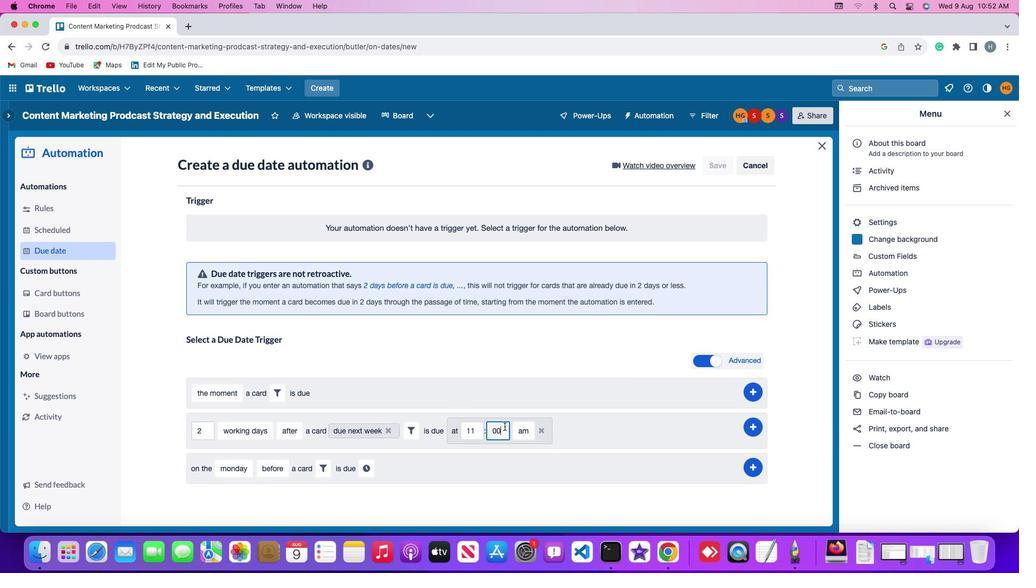 
Action: Mouse moved to (520, 428)
Screenshot: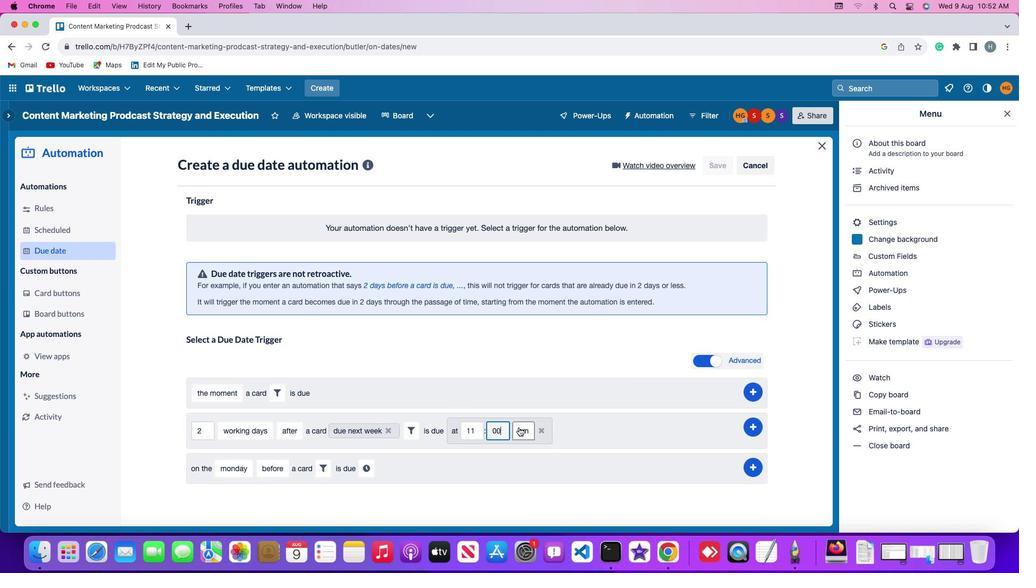 
Action: Mouse pressed left at (520, 428)
Screenshot: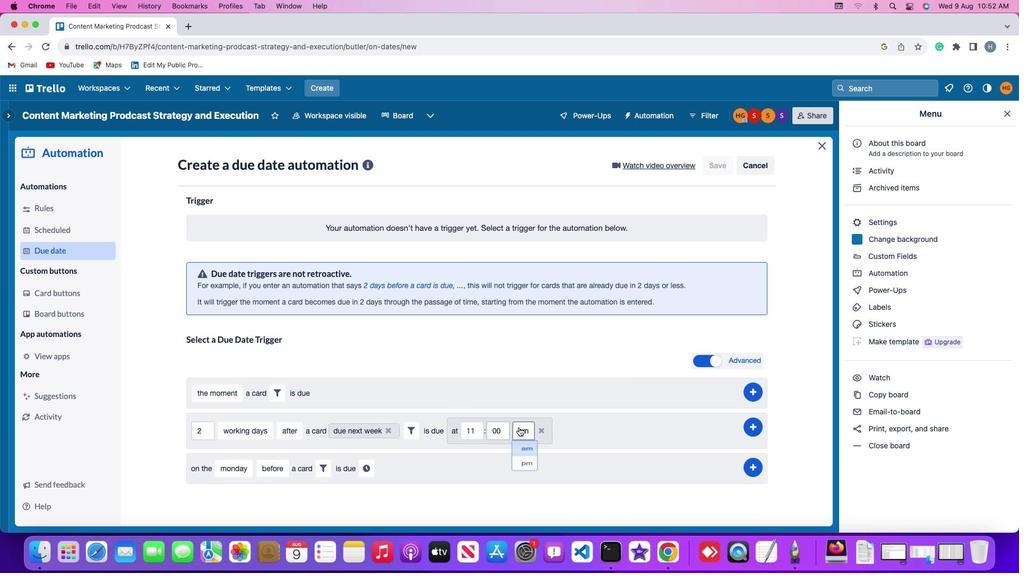 
Action: Mouse moved to (524, 447)
Screenshot: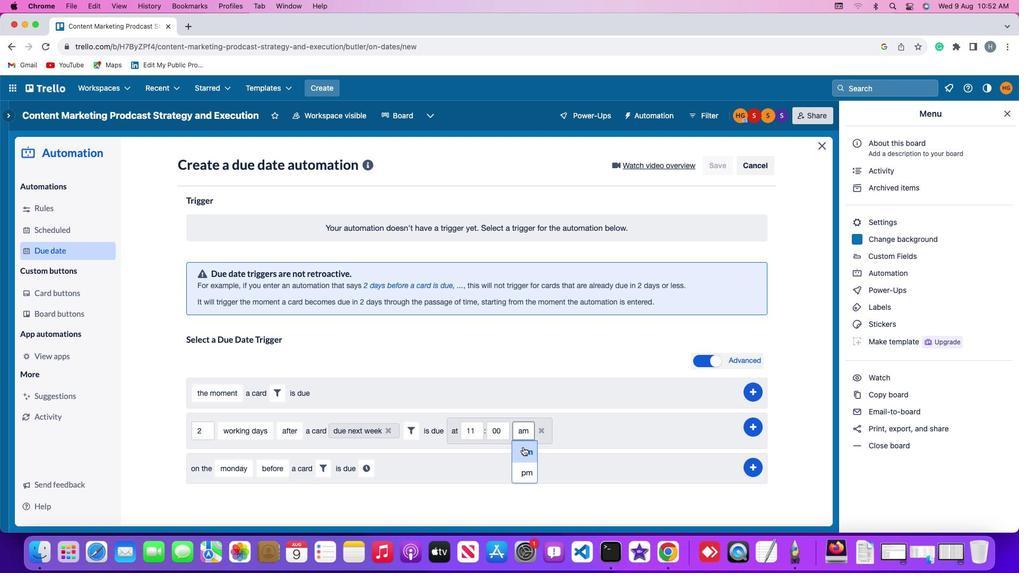 
Action: Mouse pressed left at (524, 447)
Screenshot: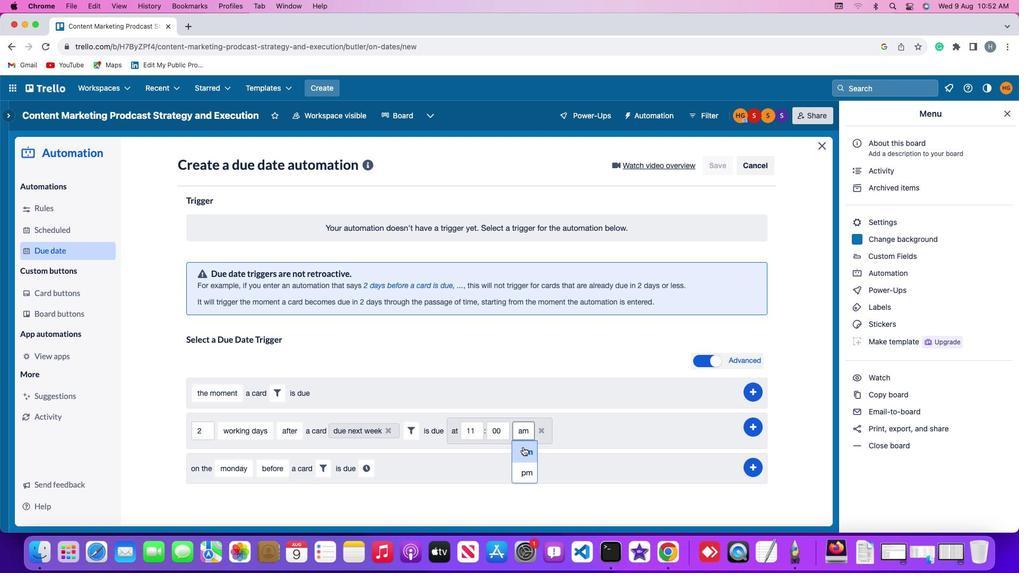 
Action: Mouse moved to (756, 427)
Screenshot: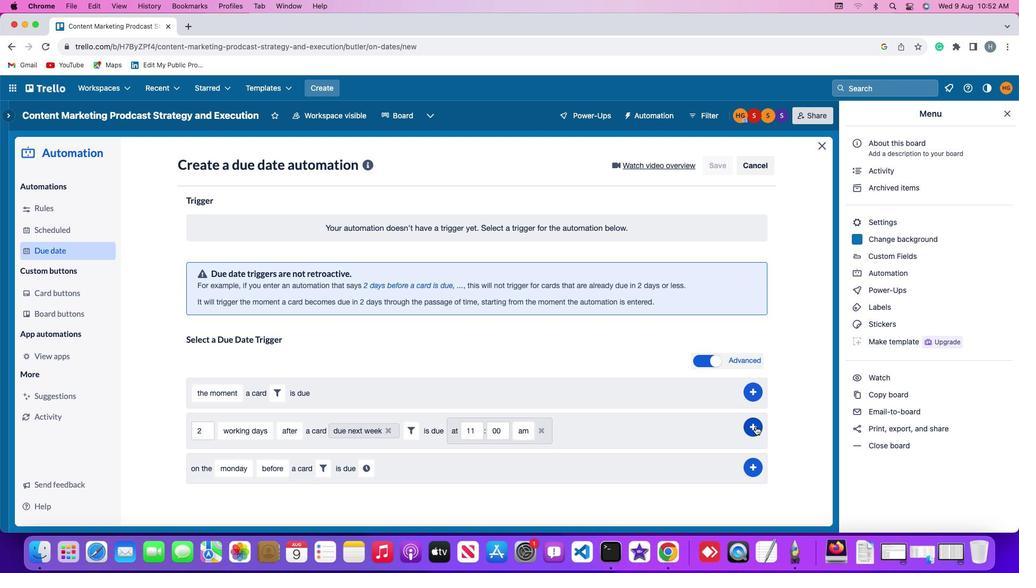 
Action: Mouse pressed left at (756, 427)
Screenshot: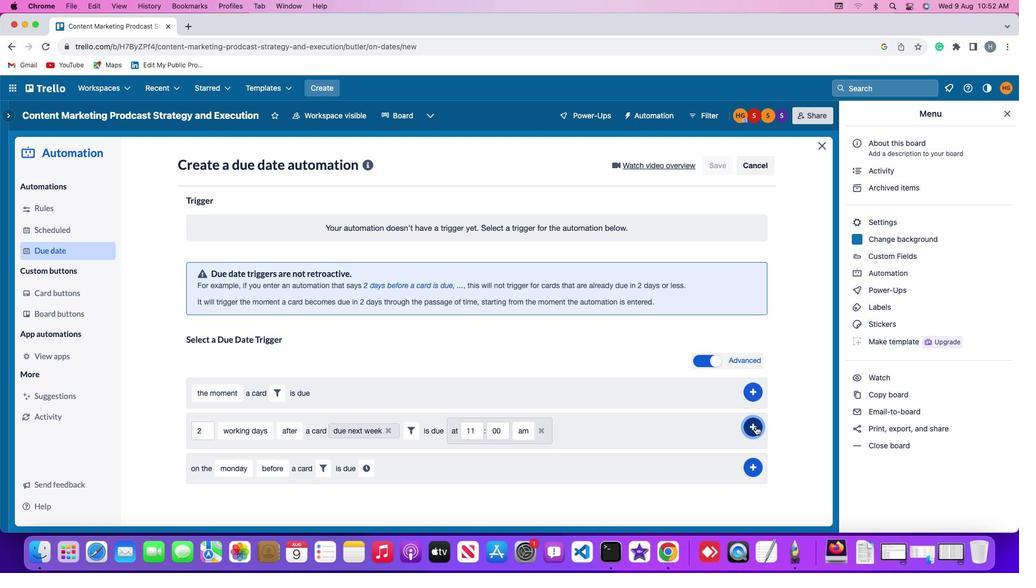 
Action: Mouse moved to (802, 327)
Screenshot: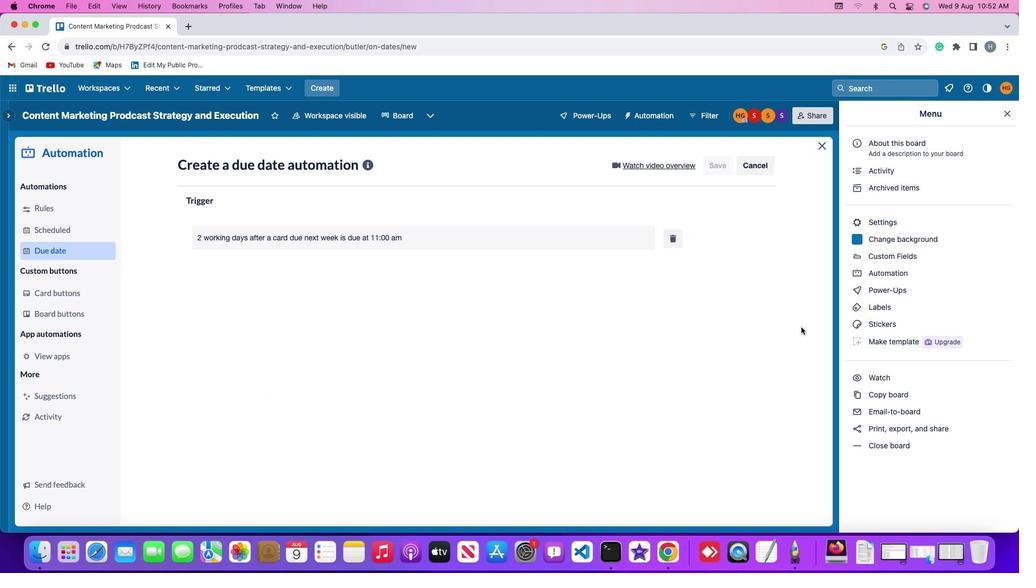 
